 Task: Explore Airbnb accommodation in Khasab, Oman from 5th November, 2023 to 16th November, 2023 for 2 adults.1  bedroom having 1 bed and 1 bathroom. Property type can be hotel. Booking option can be shelf check-in. Look for 3 properties as per requirement.
Action: Mouse moved to (590, 66)
Screenshot: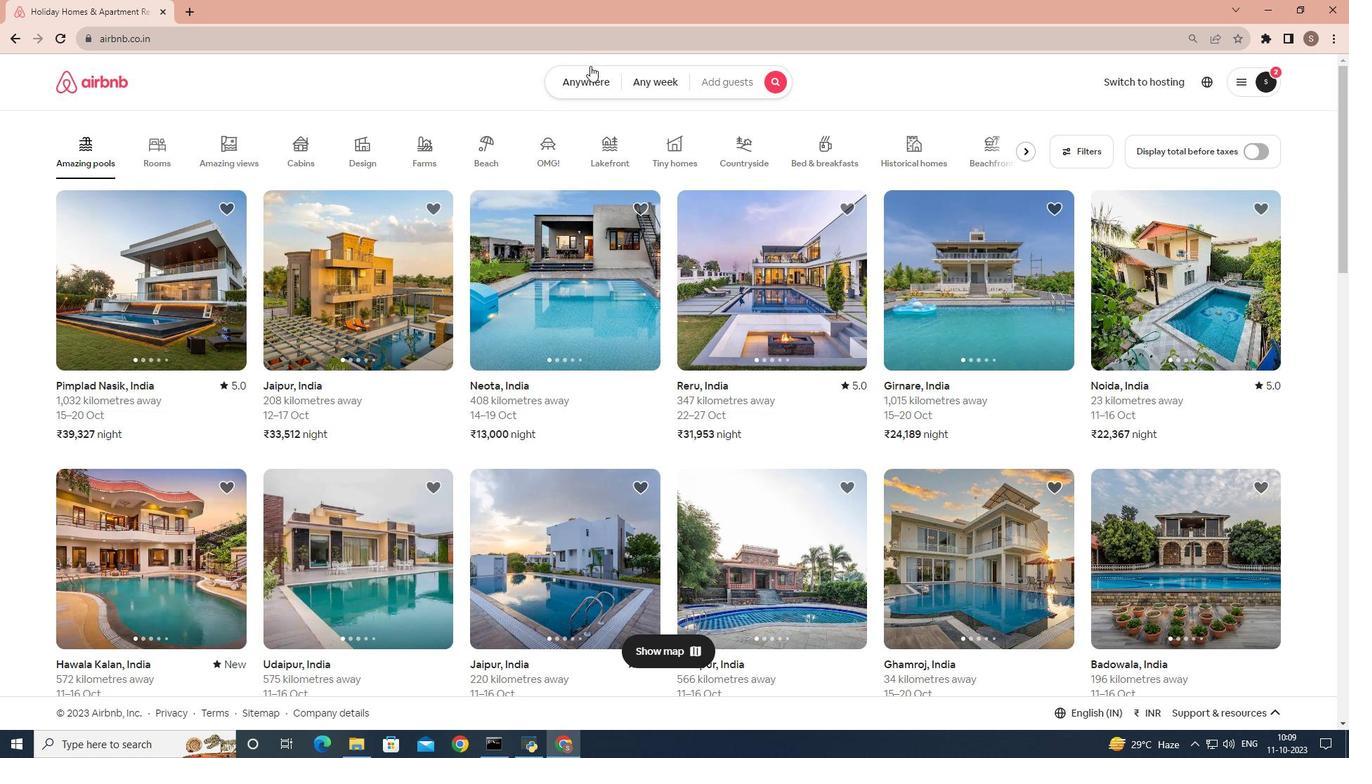 
Action: Mouse pressed left at (590, 66)
Screenshot: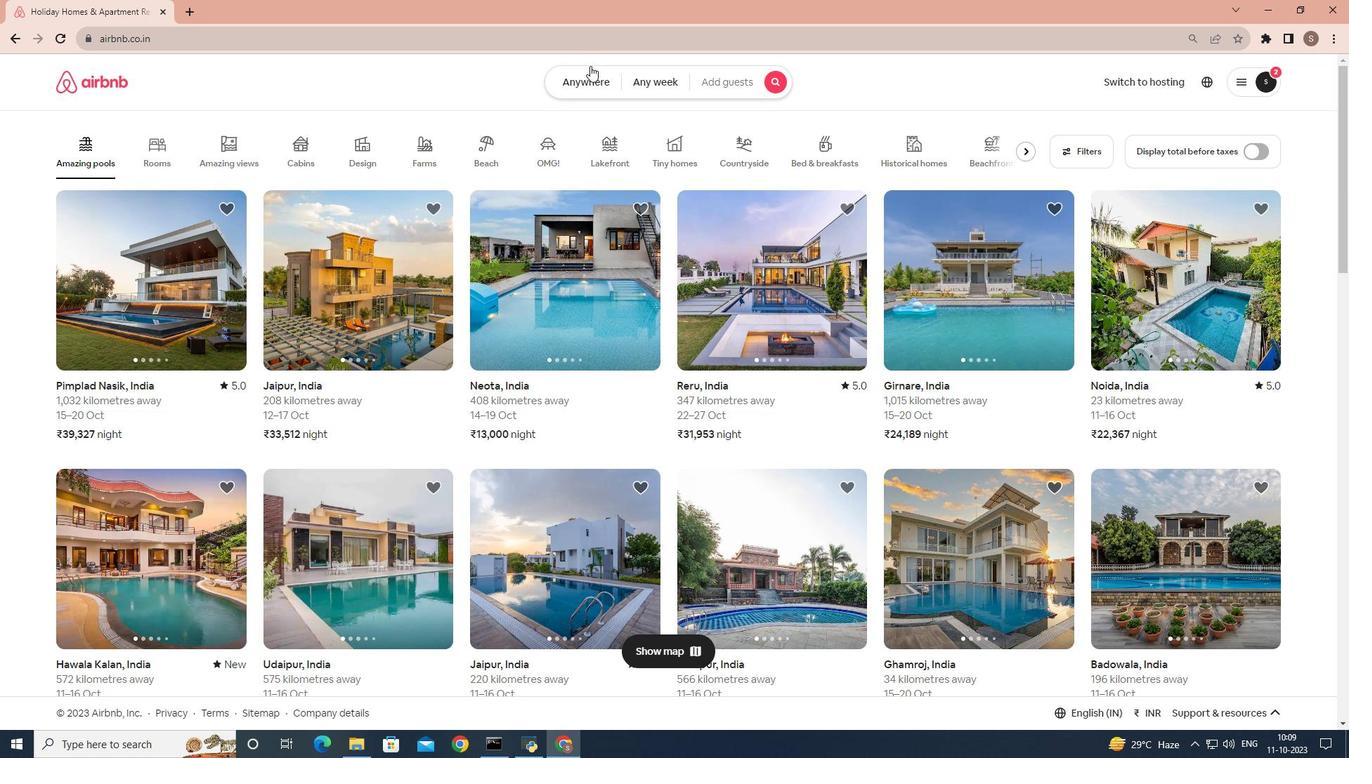 
Action: Mouse moved to (542, 121)
Screenshot: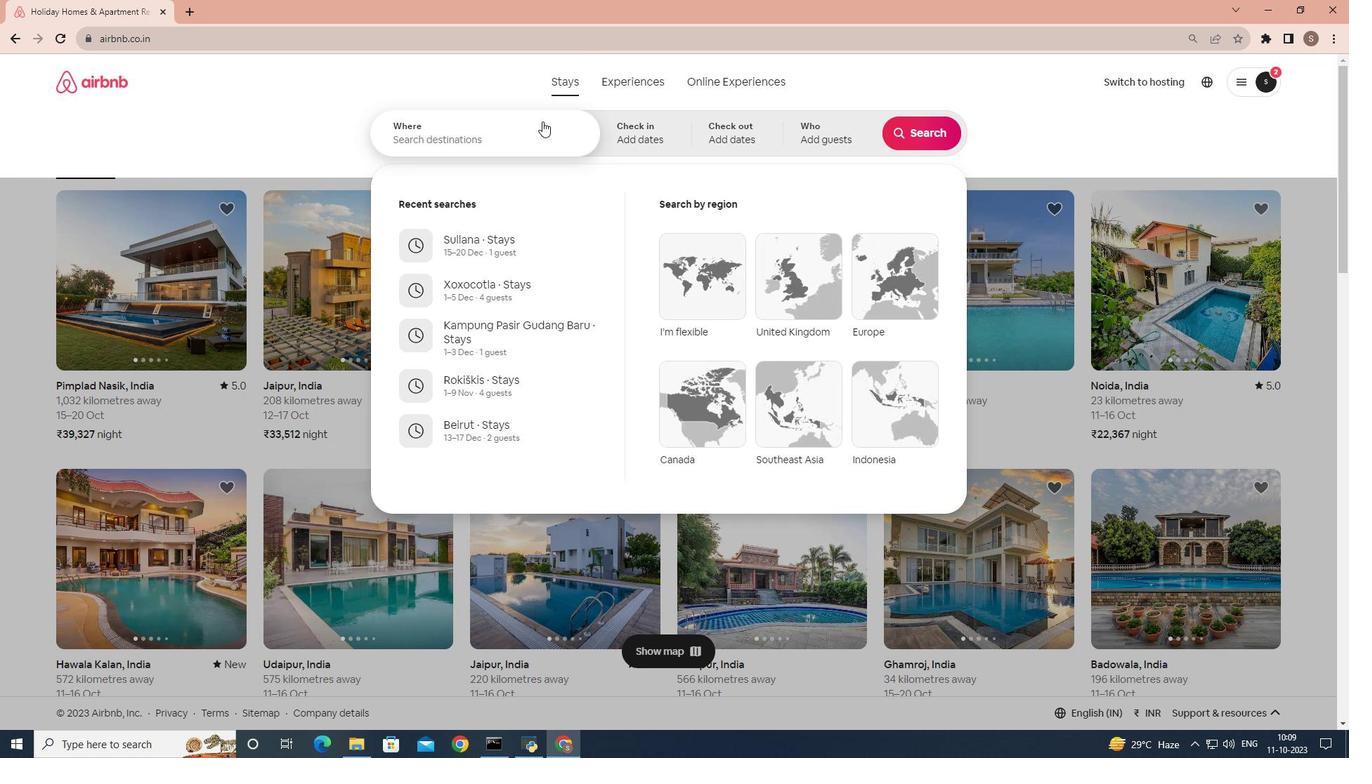
Action: Mouse pressed left at (542, 121)
Screenshot: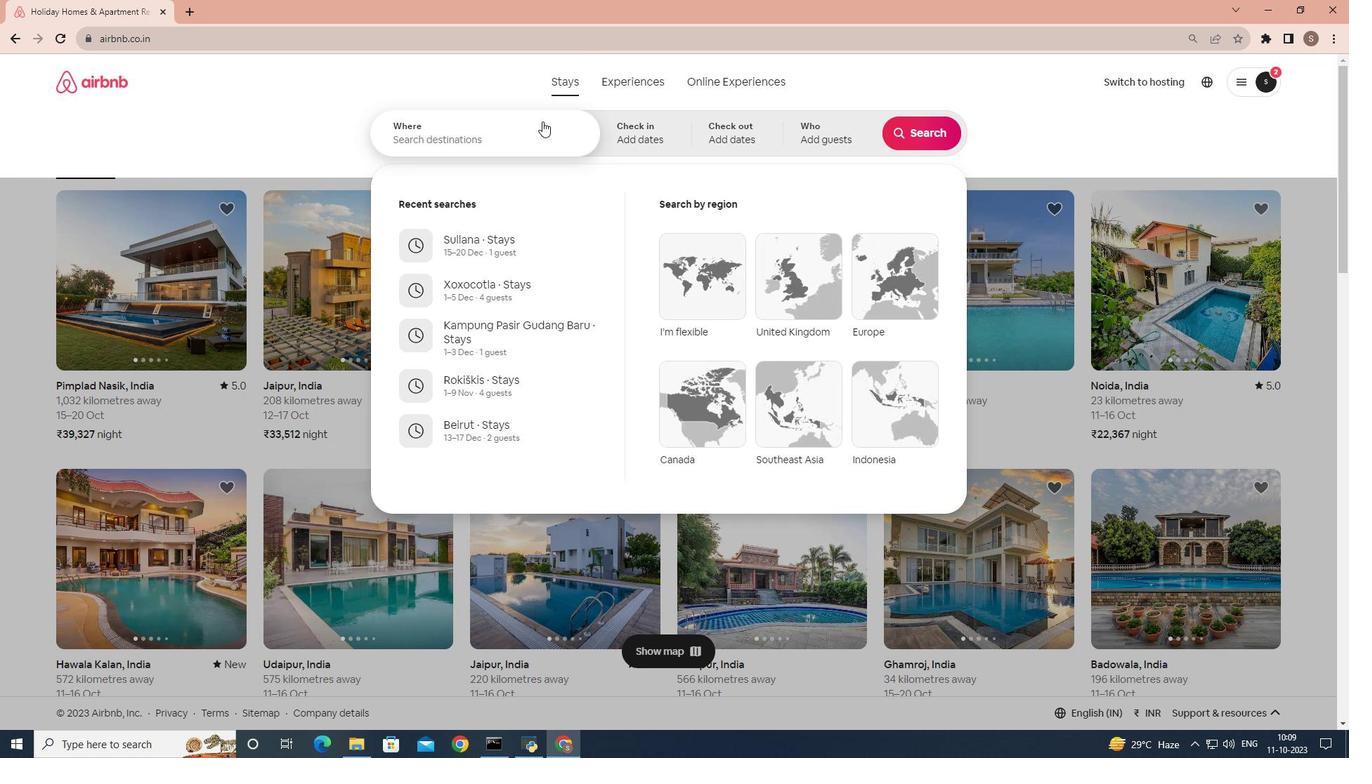 
Action: Key pressed <Key.shift>Khasab,<Key.space><Key.shift>Oman
Screenshot: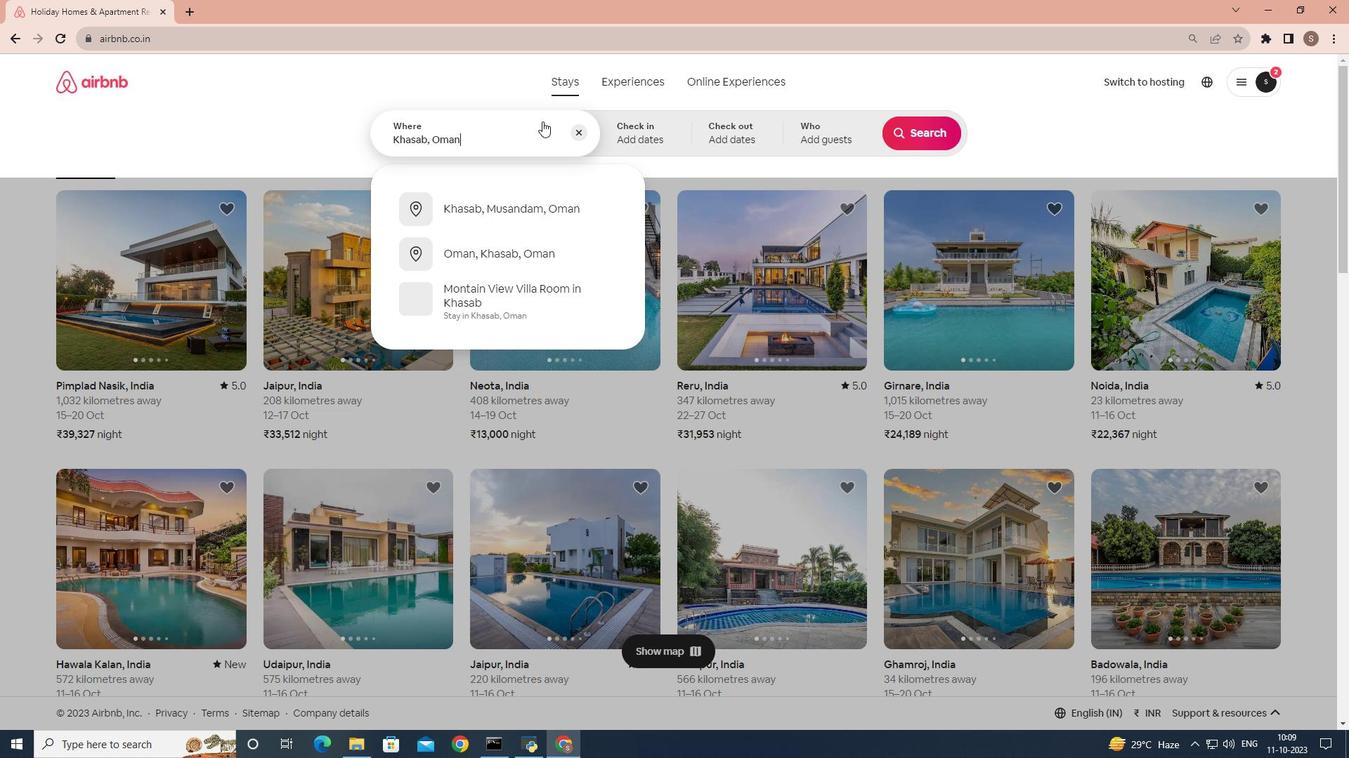 
Action: Mouse moved to (657, 137)
Screenshot: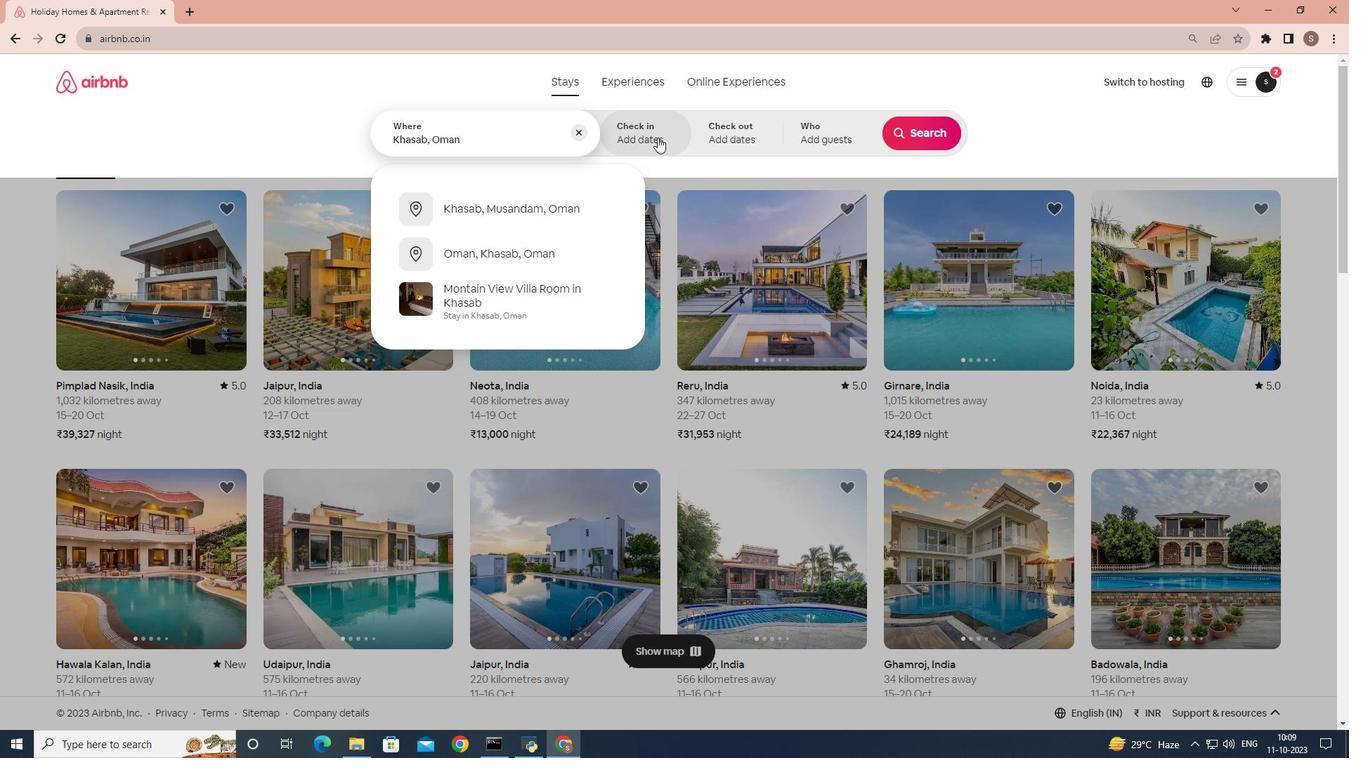 
Action: Mouse pressed left at (657, 137)
Screenshot: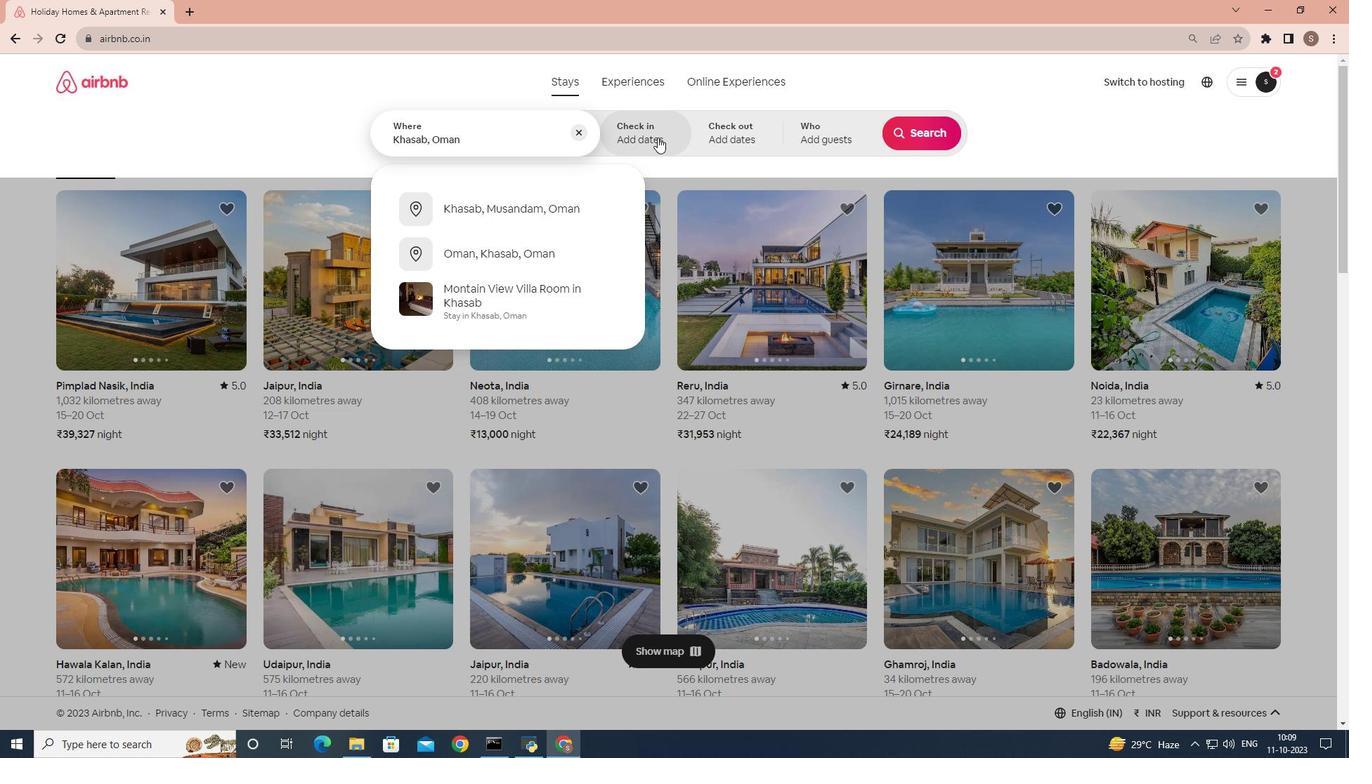 
Action: Mouse moved to (714, 340)
Screenshot: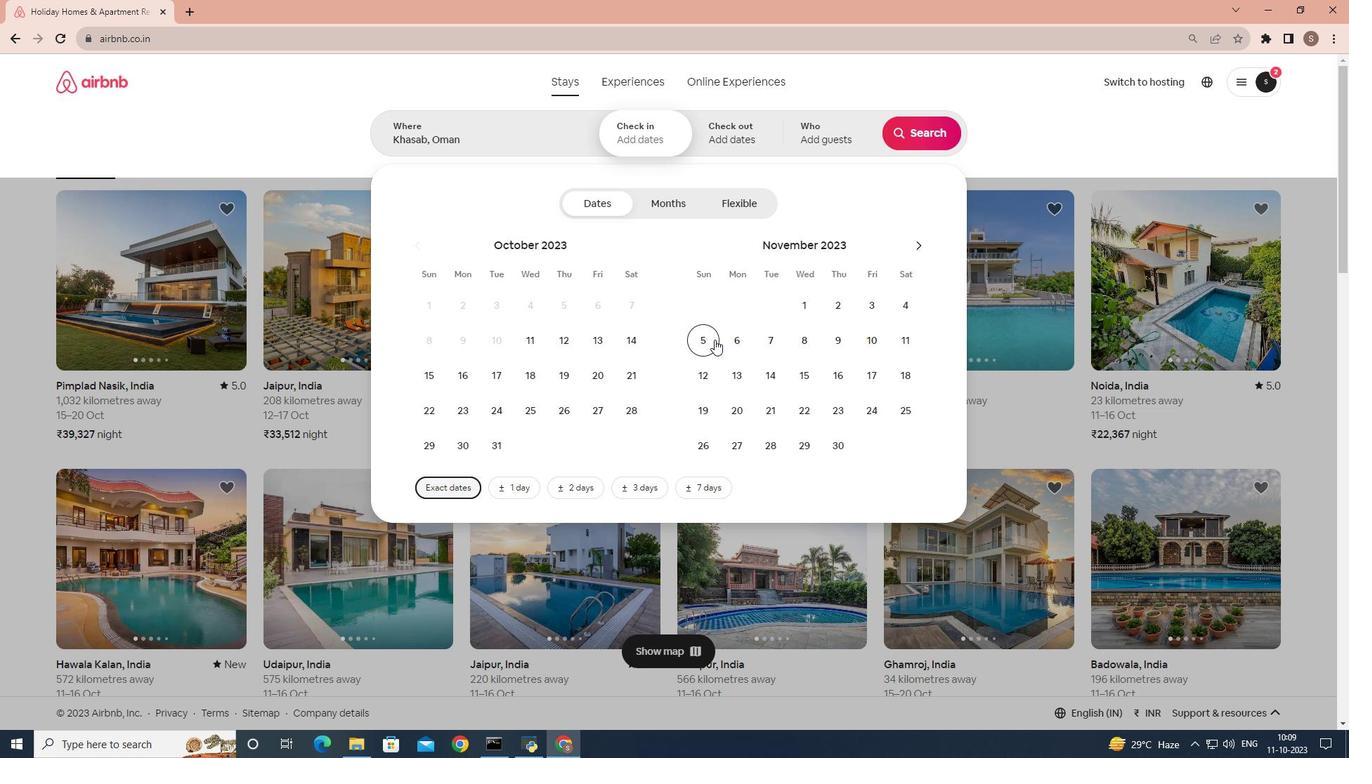 
Action: Mouse pressed left at (714, 340)
Screenshot: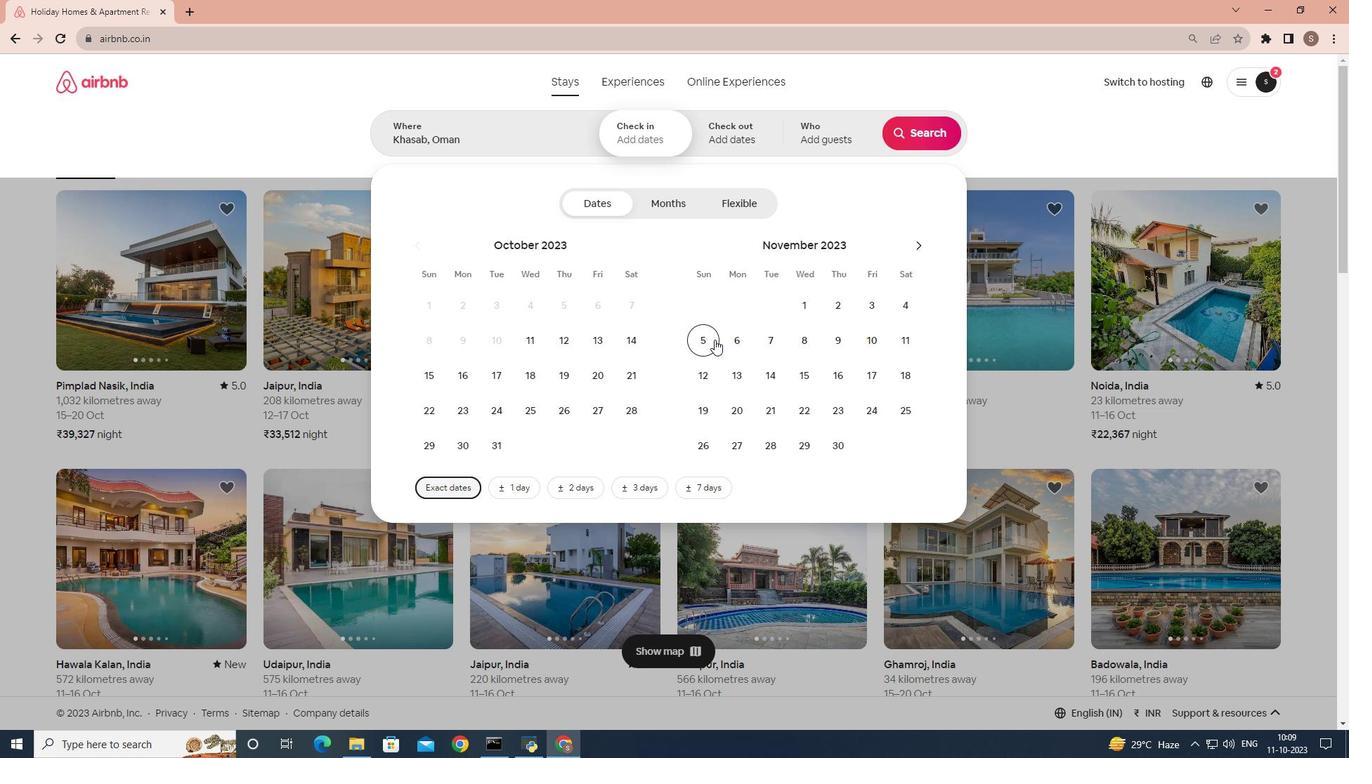 
Action: Mouse moved to (831, 378)
Screenshot: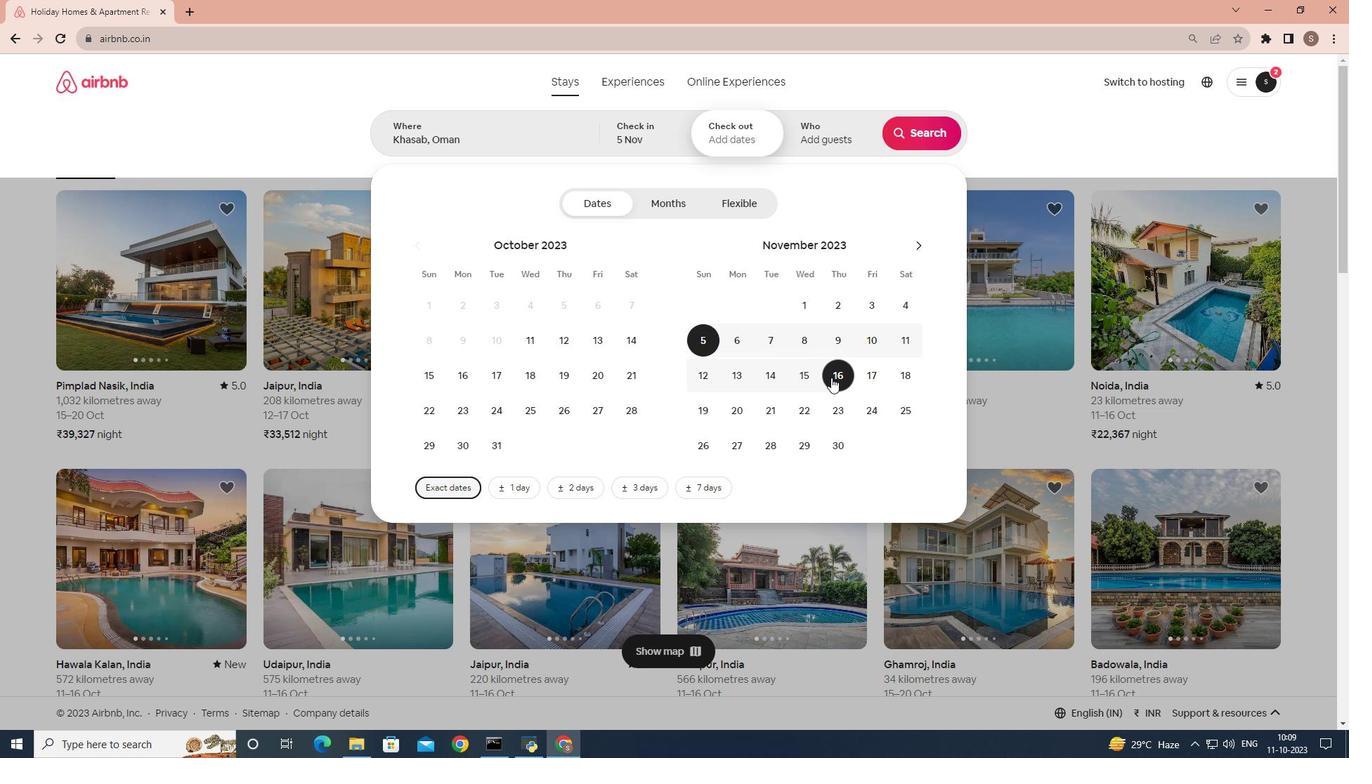 
Action: Mouse pressed left at (831, 378)
Screenshot: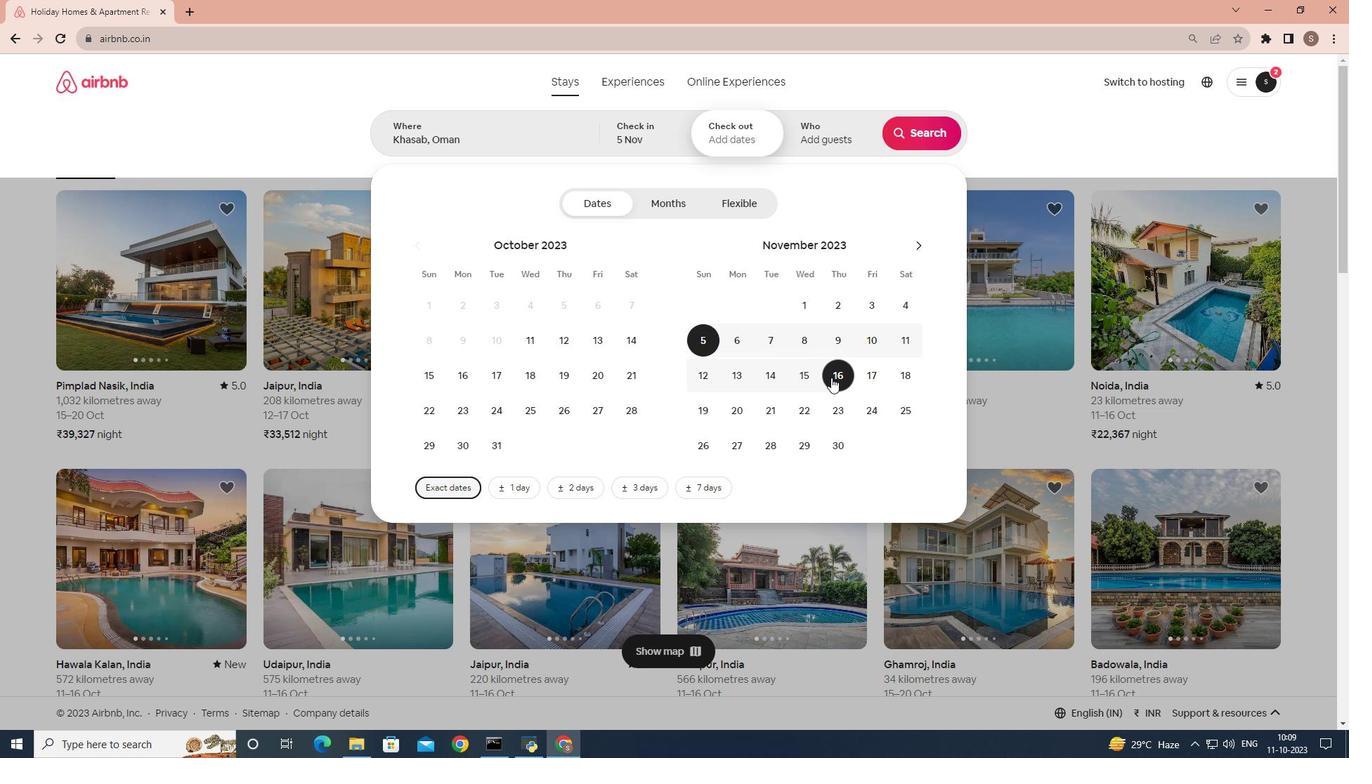 
Action: Mouse moved to (812, 125)
Screenshot: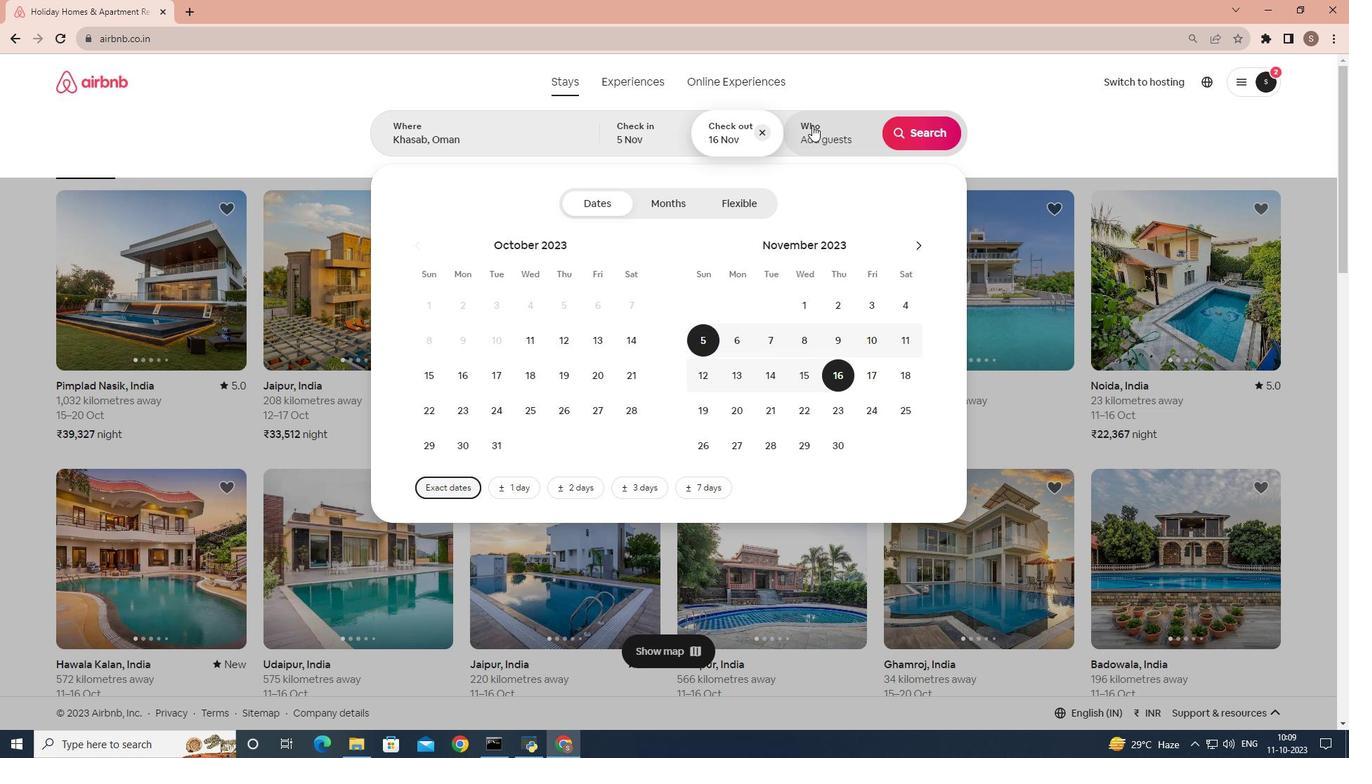 
Action: Mouse pressed left at (812, 125)
Screenshot: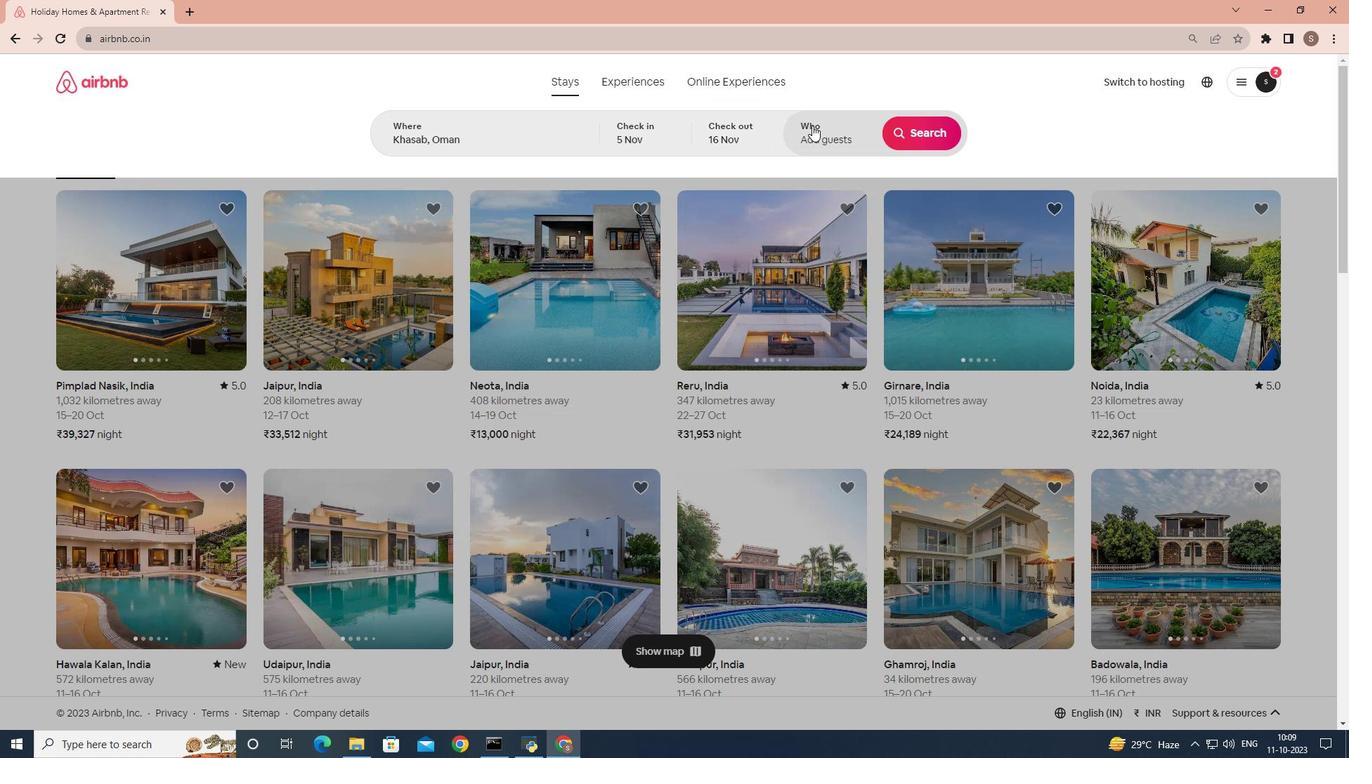 
Action: Mouse moved to (932, 205)
Screenshot: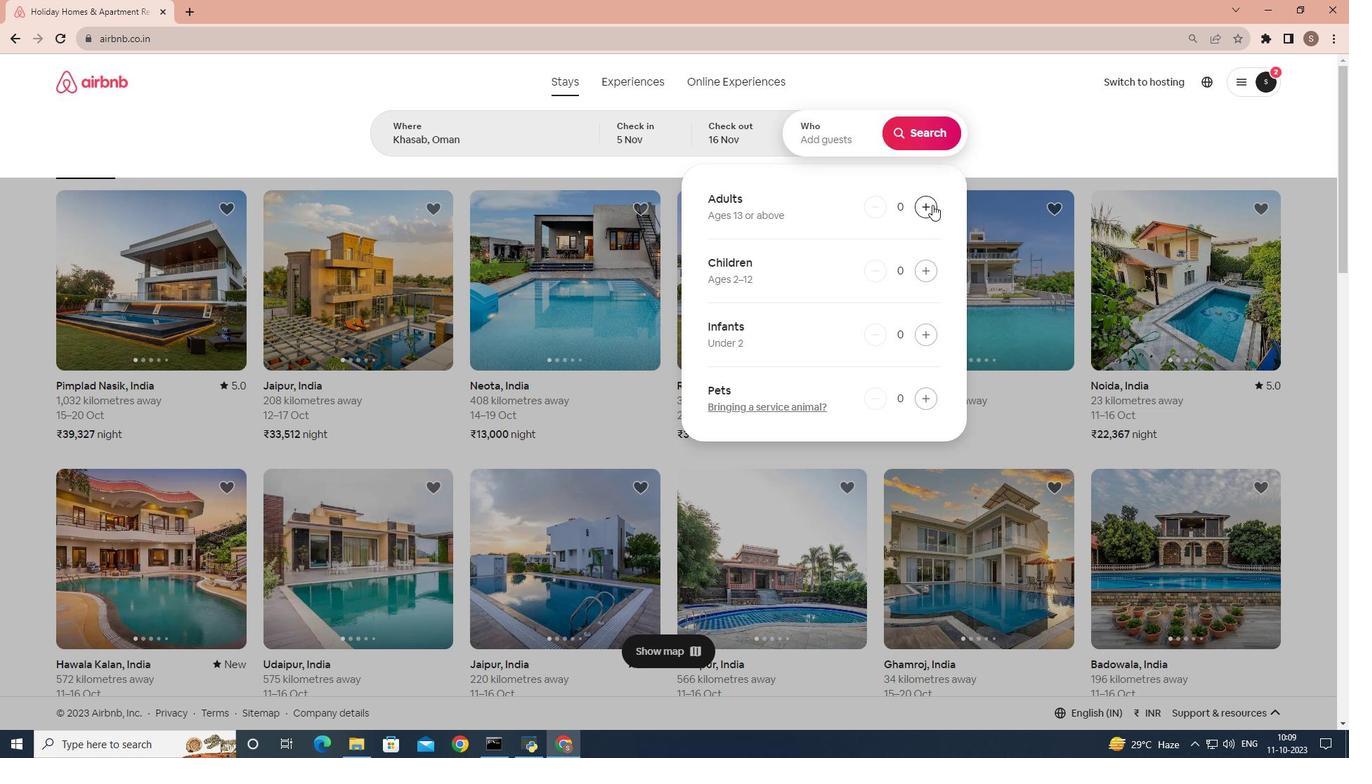
Action: Mouse pressed left at (932, 205)
Screenshot: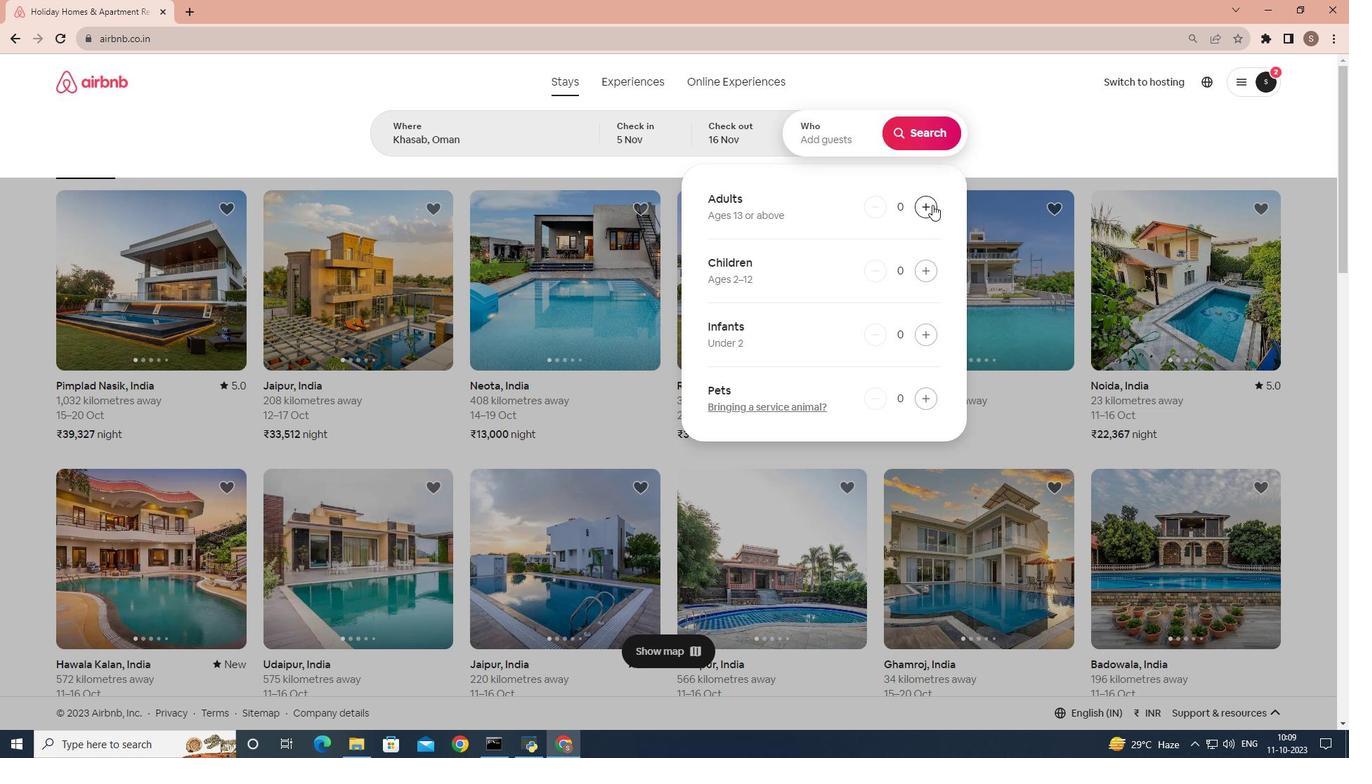 
Action: Mouse pressed left at (932, 205)
Screenshot: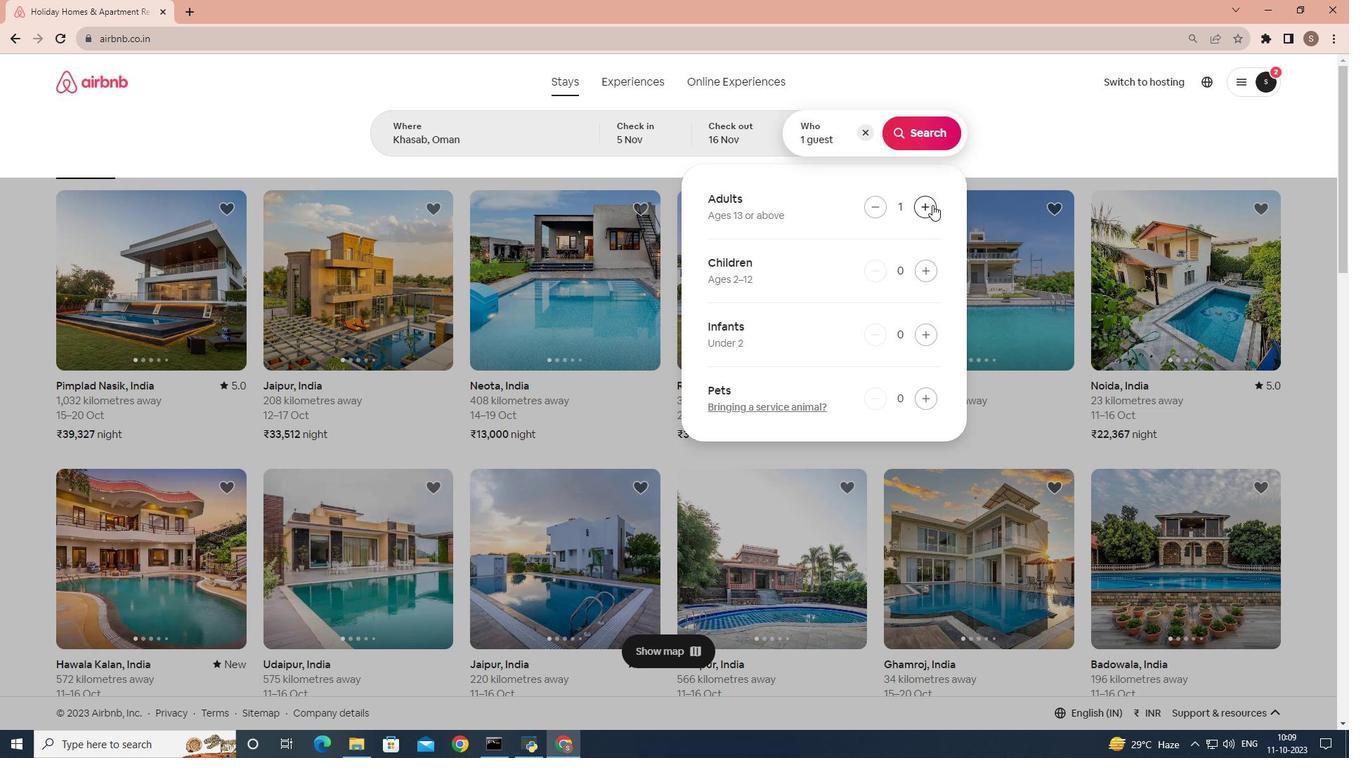 
Action: Mouse moved to (931, 132)
Screenshot: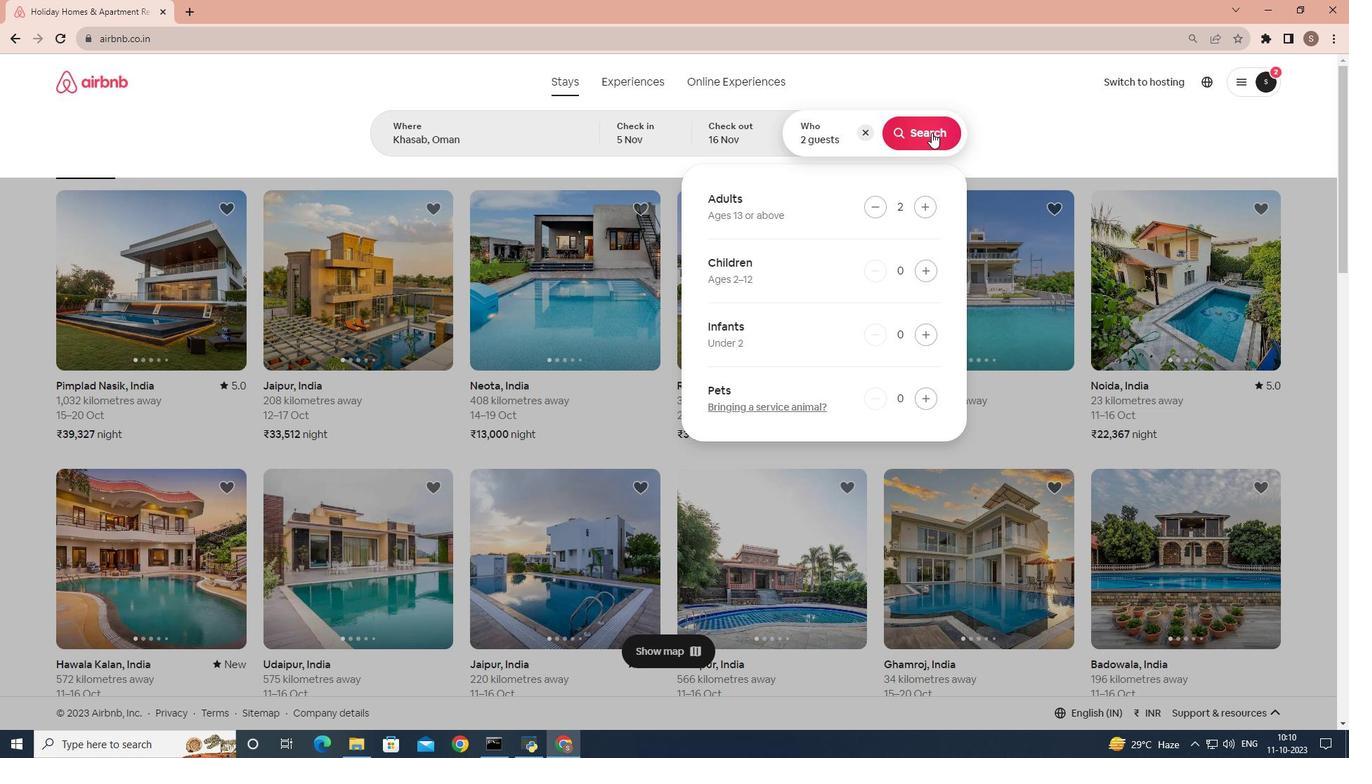 
Action: Mouse pressed left at (931, 132)
Screenshot: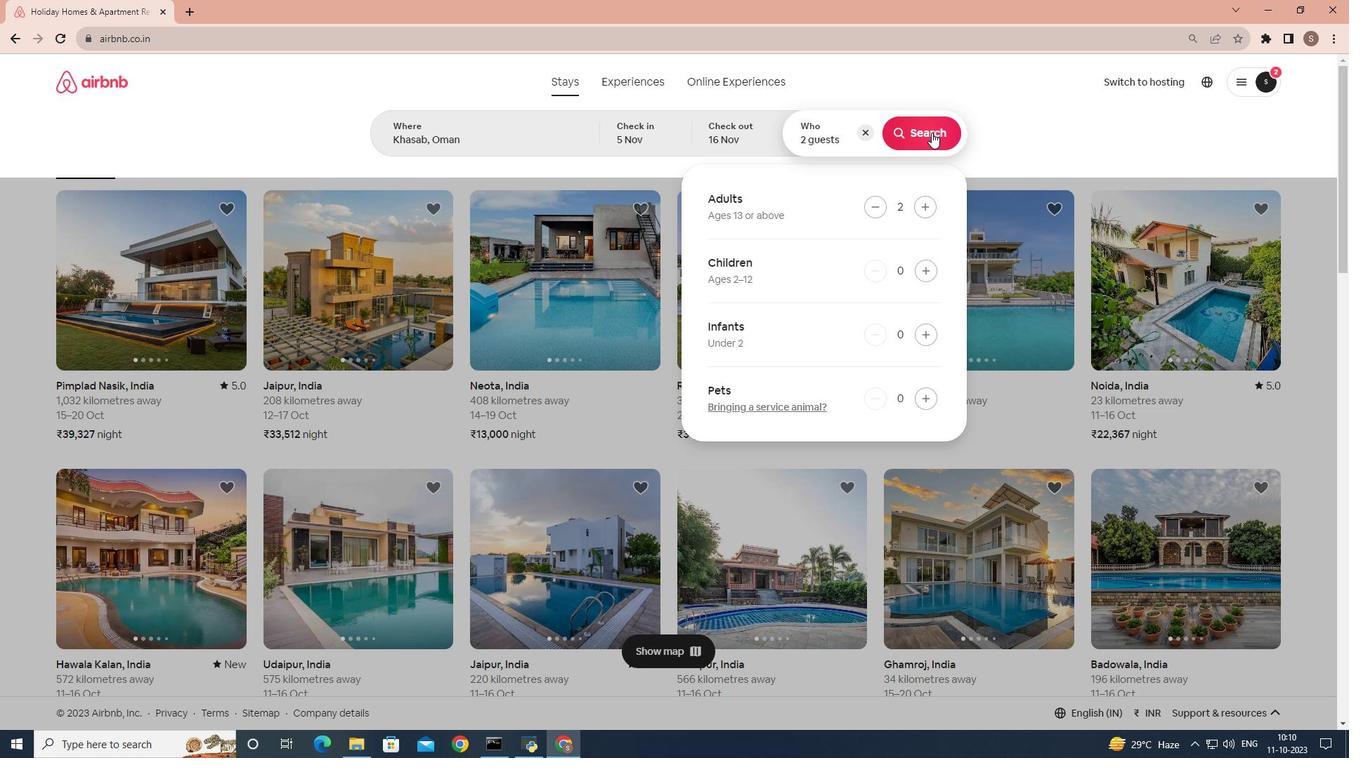 
Action: Mouse moved to (1141, 129)
Screenshot: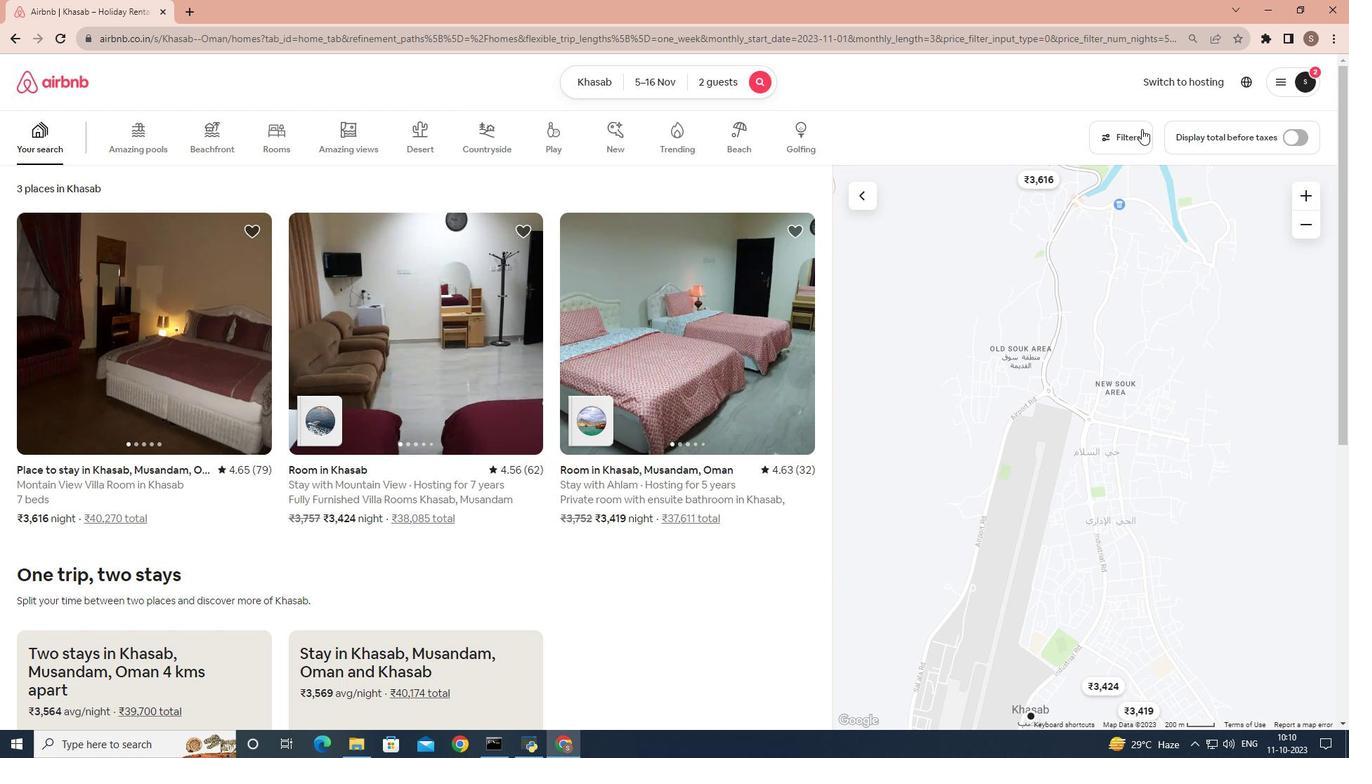 
Action: Mouse pressed left at (1141, 129)
Screenshot: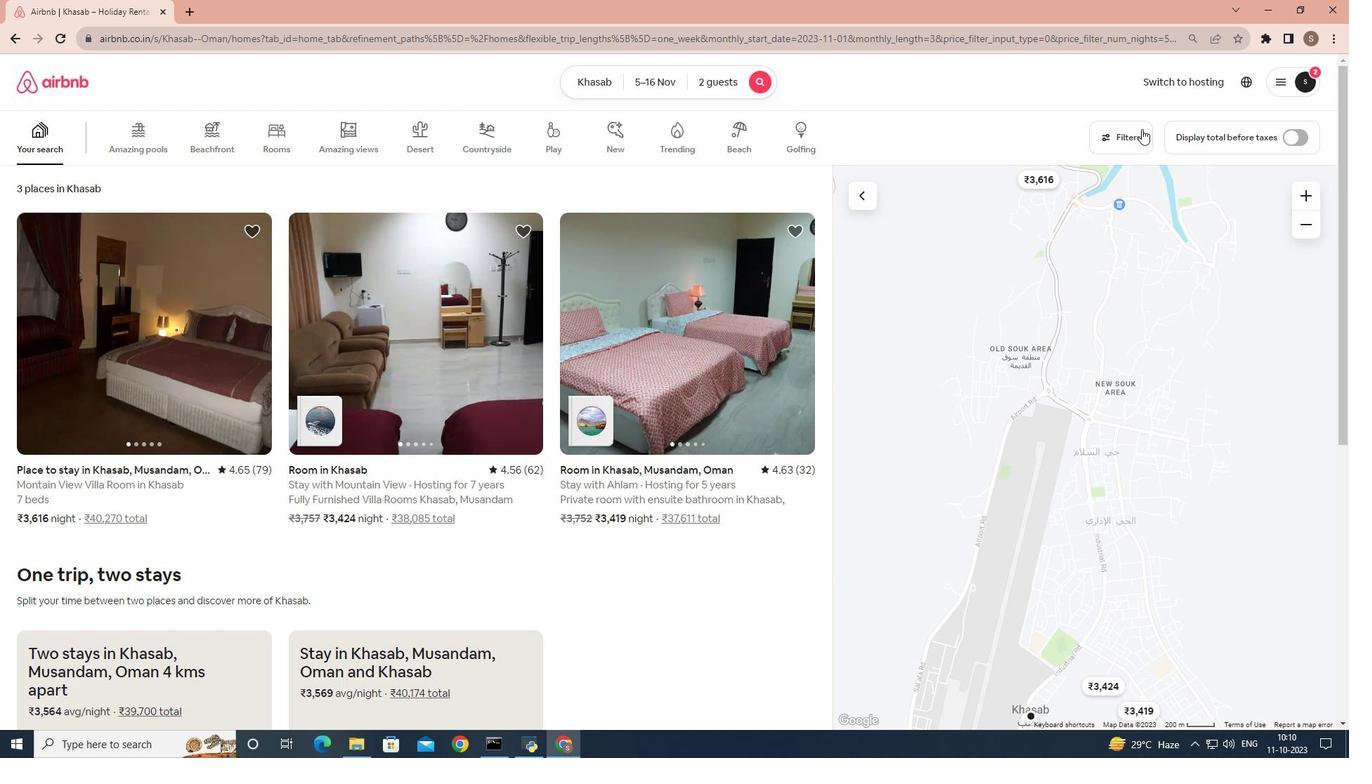 
Action: Mouse moved to (672, 426)
Screenshot: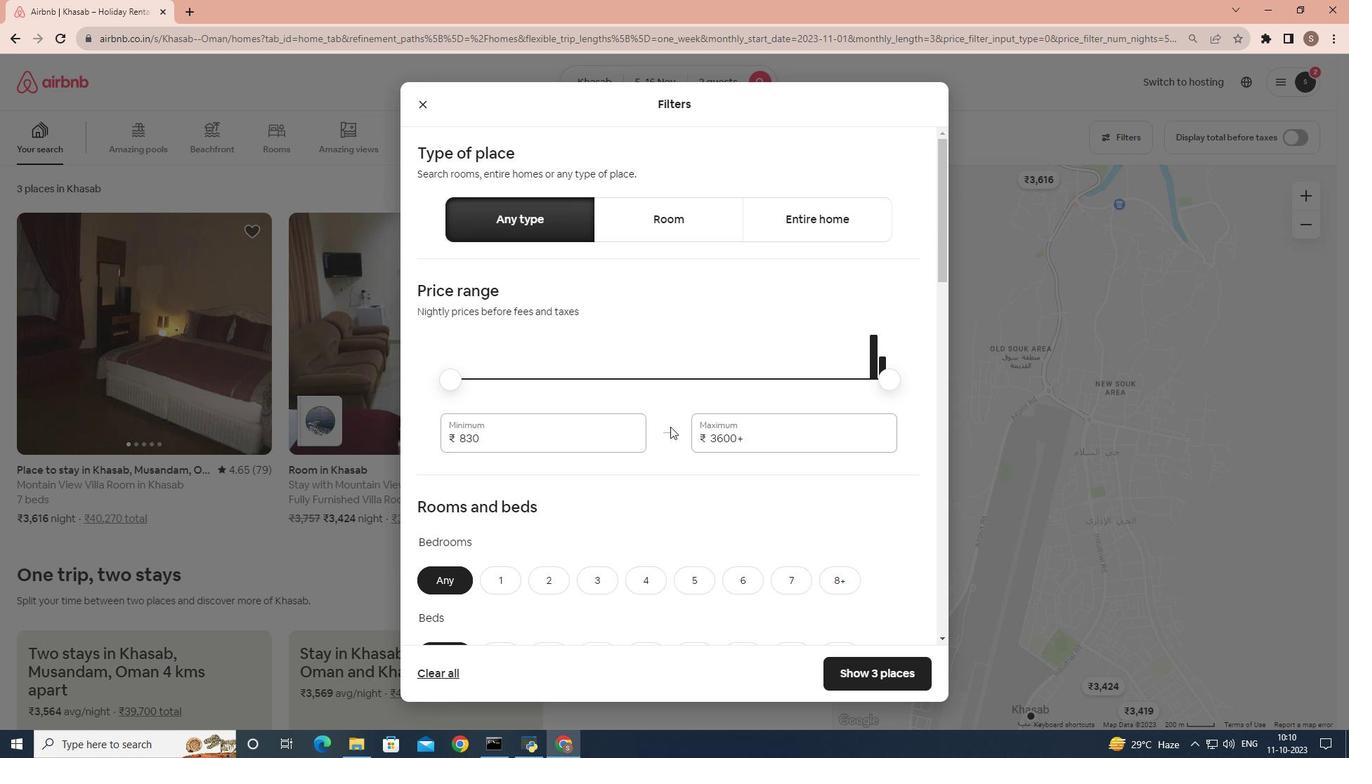 
Action: Mouse scrolled (672, 425) with delta (0, 0)
Screenshot: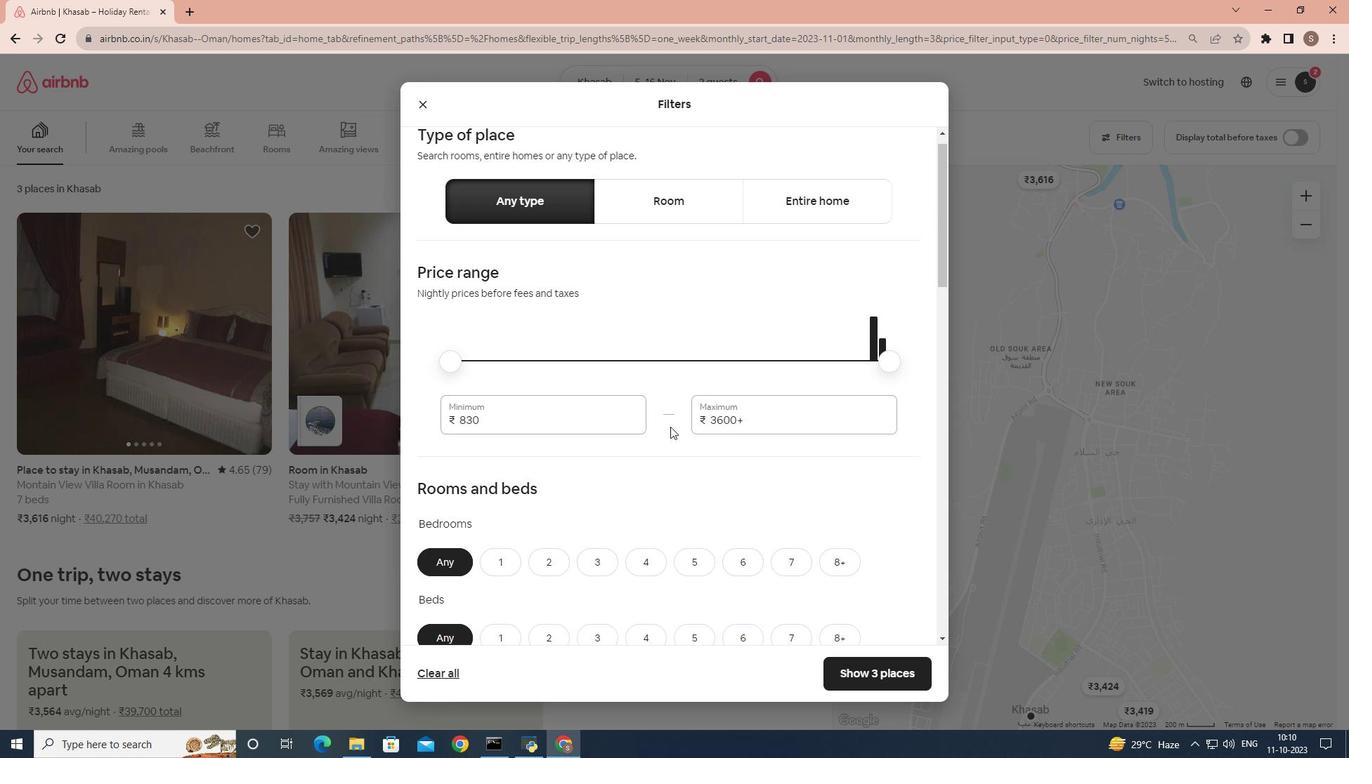 
Action: Mouse moved to (670, 427)
Screenshot: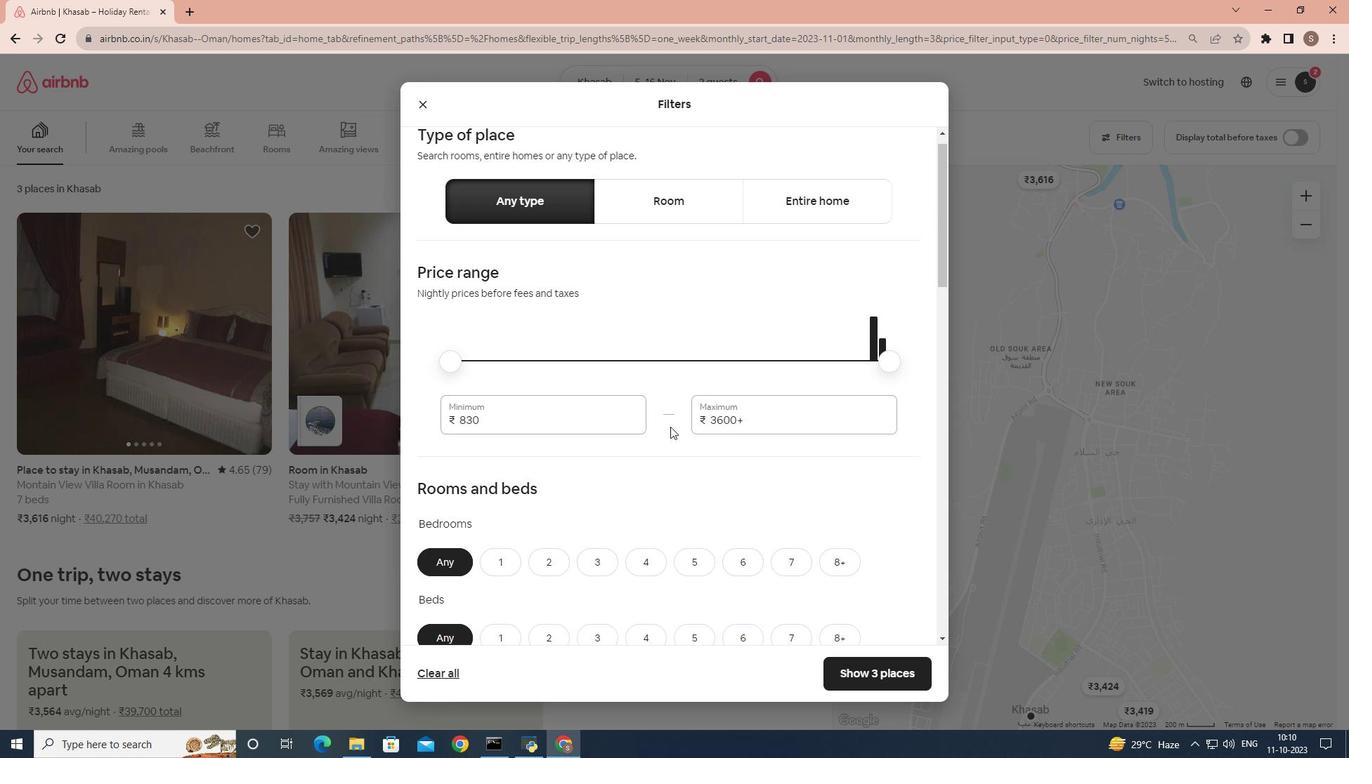 
Action: Mouse scrolled (670, 426) with delta (0, 0)
Screenshot: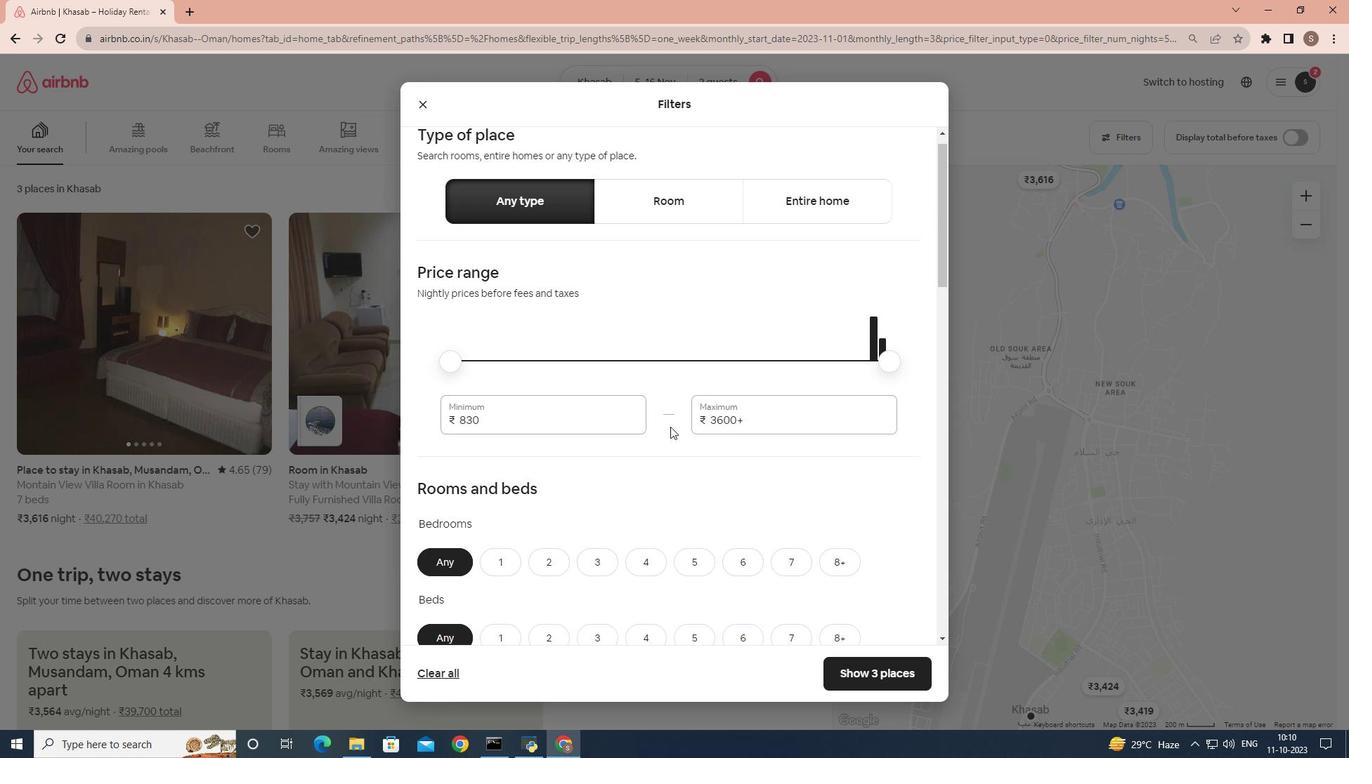 
Action: Mouse moved to (498, 441)
Screenshot: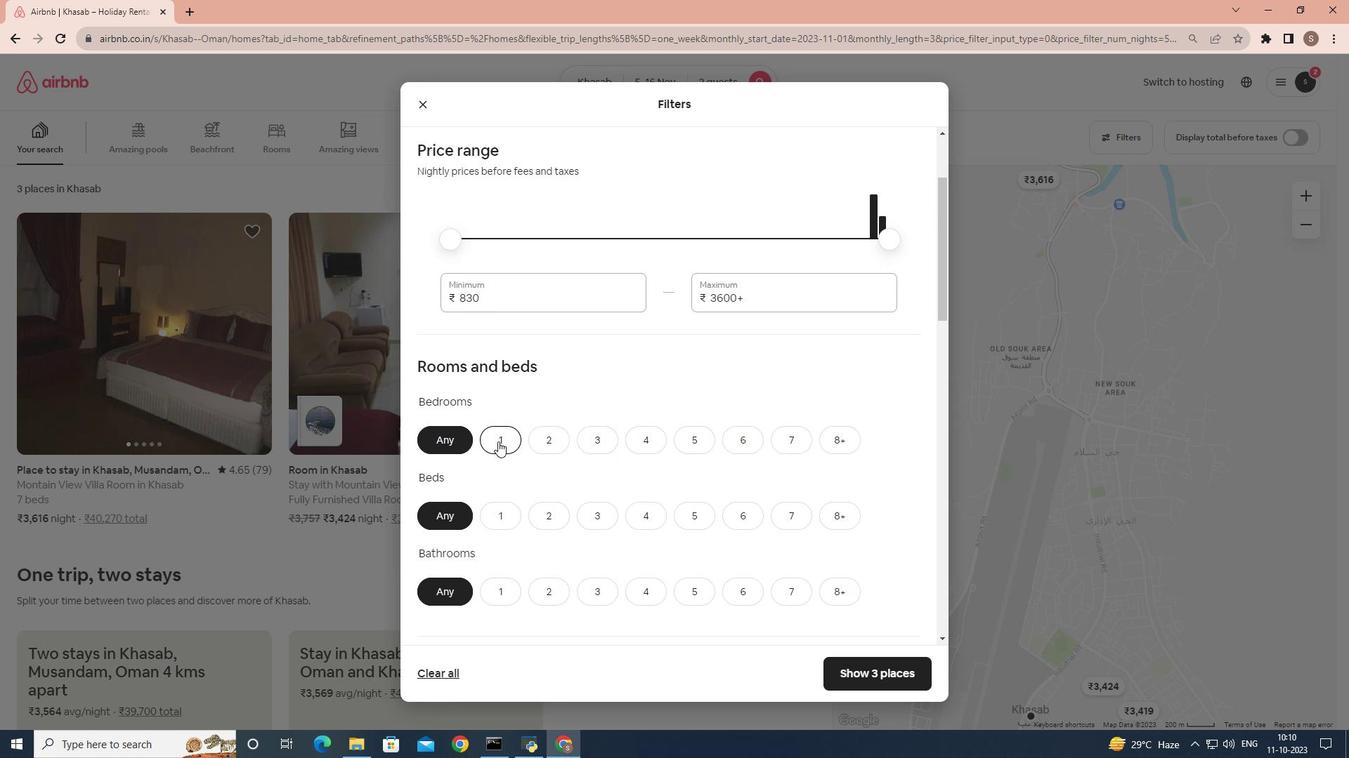 
Action: Mouse scrolled (498, 441) with delta (0, 0)
Screenshot: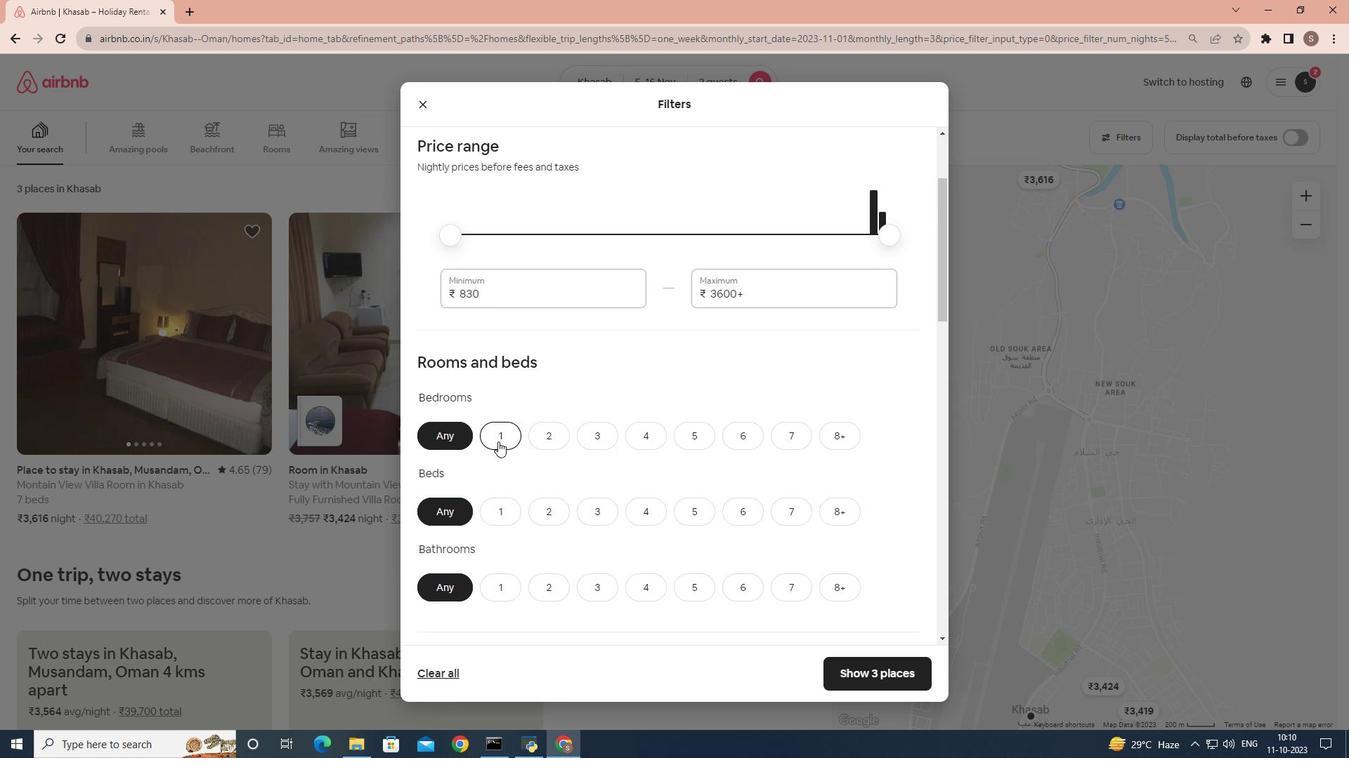 
Action: Mouse moved to (501, 375)
Screenshot: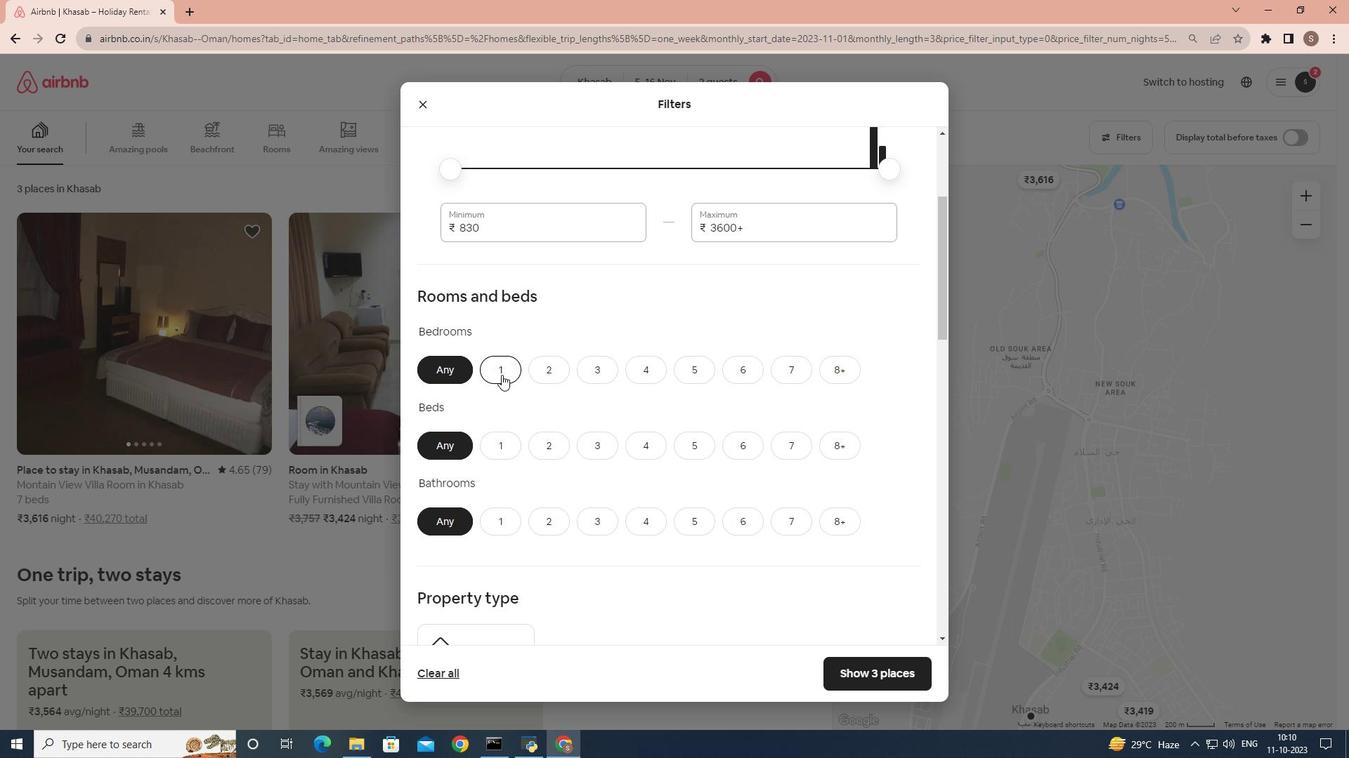 
Action: Mouse pressed left at (501, 375)
Screenshot: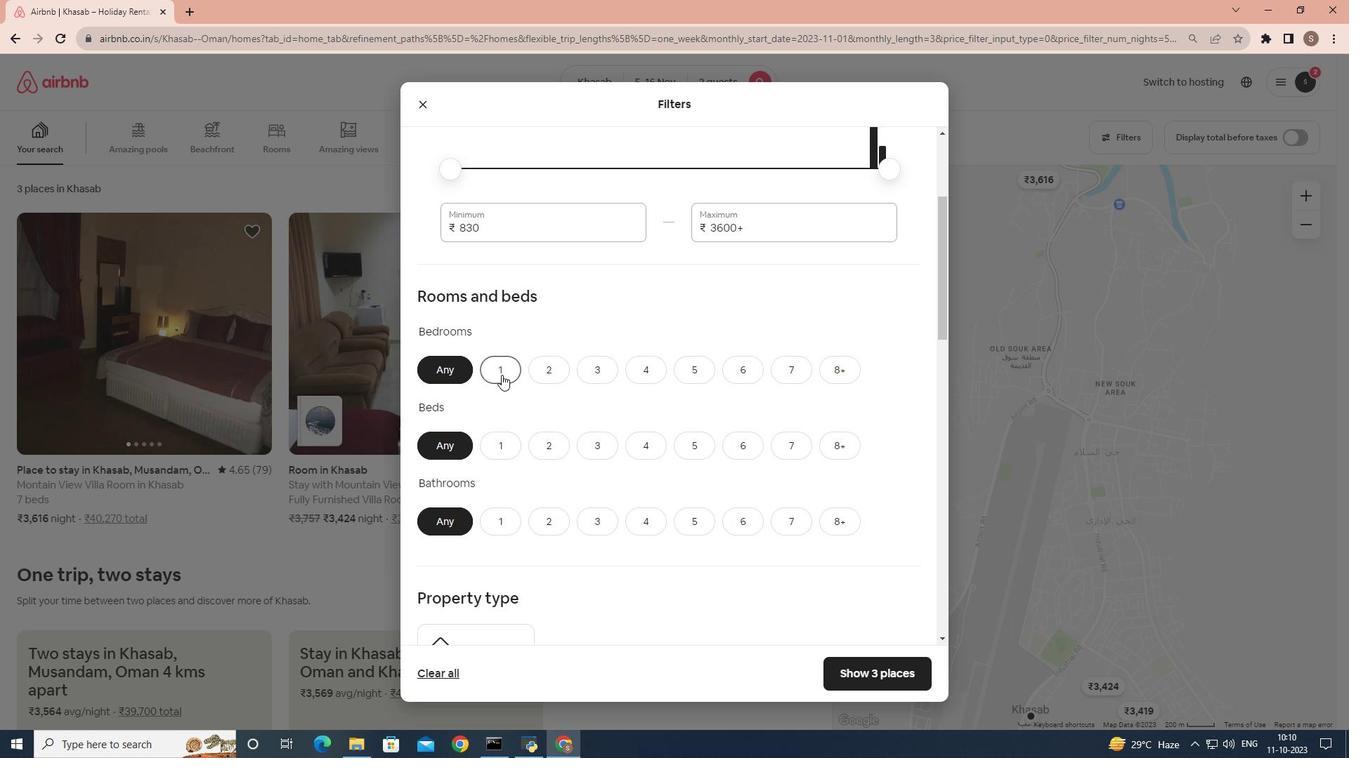 
Action: Mouse moved to (503, 440)
Screenshot: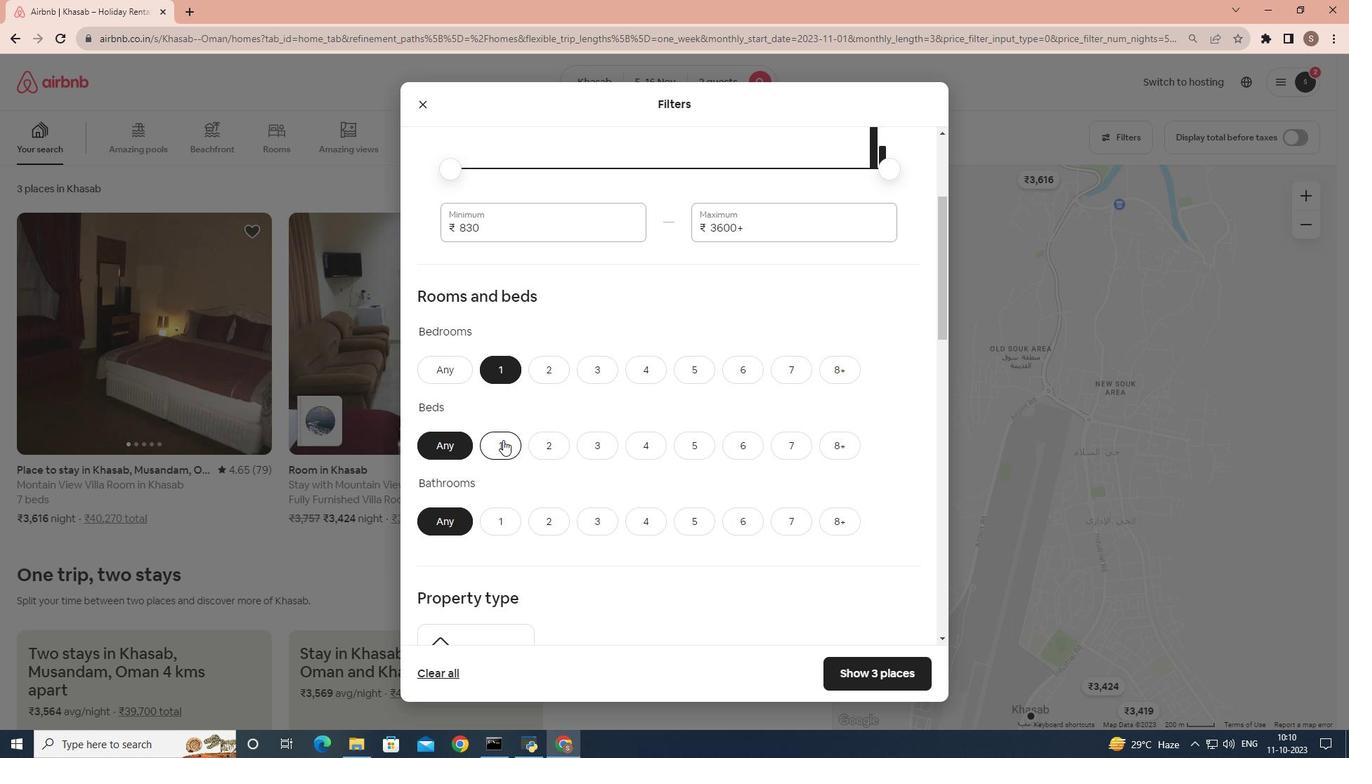 
Action: Mouse pressed left at (503, 440)
Screenshot: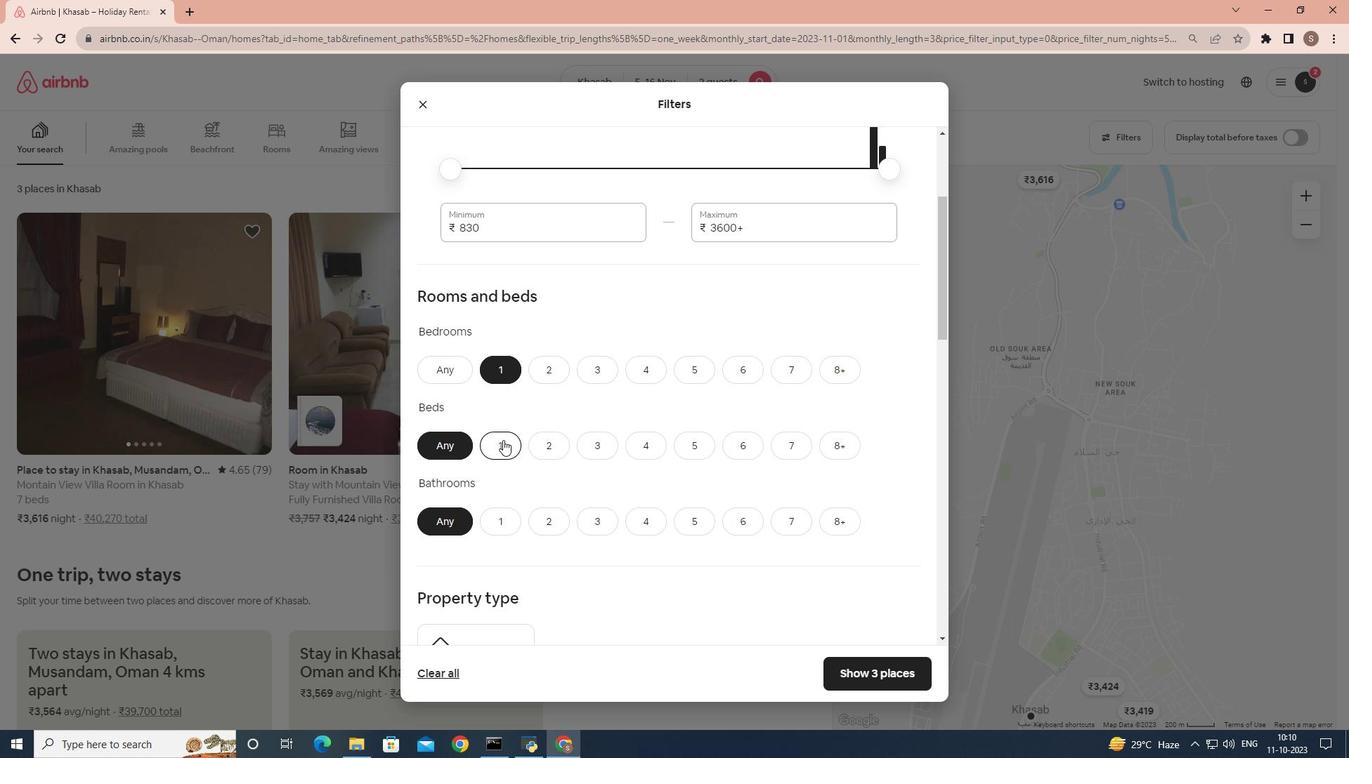 
Action: Mouse moved to (502, 440)
Screenshot: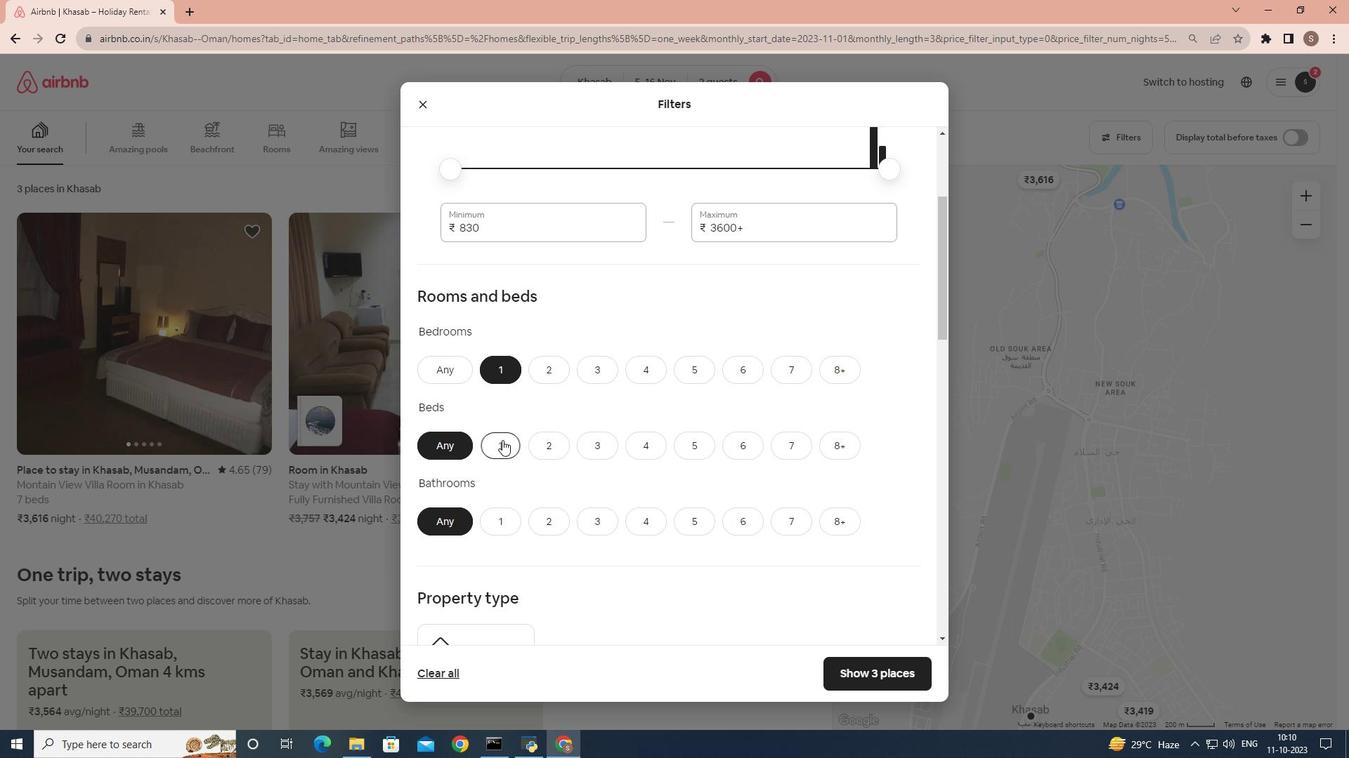 
Action: Mouse scrolled (502, 439) with delta (0, 0)
Screenshot: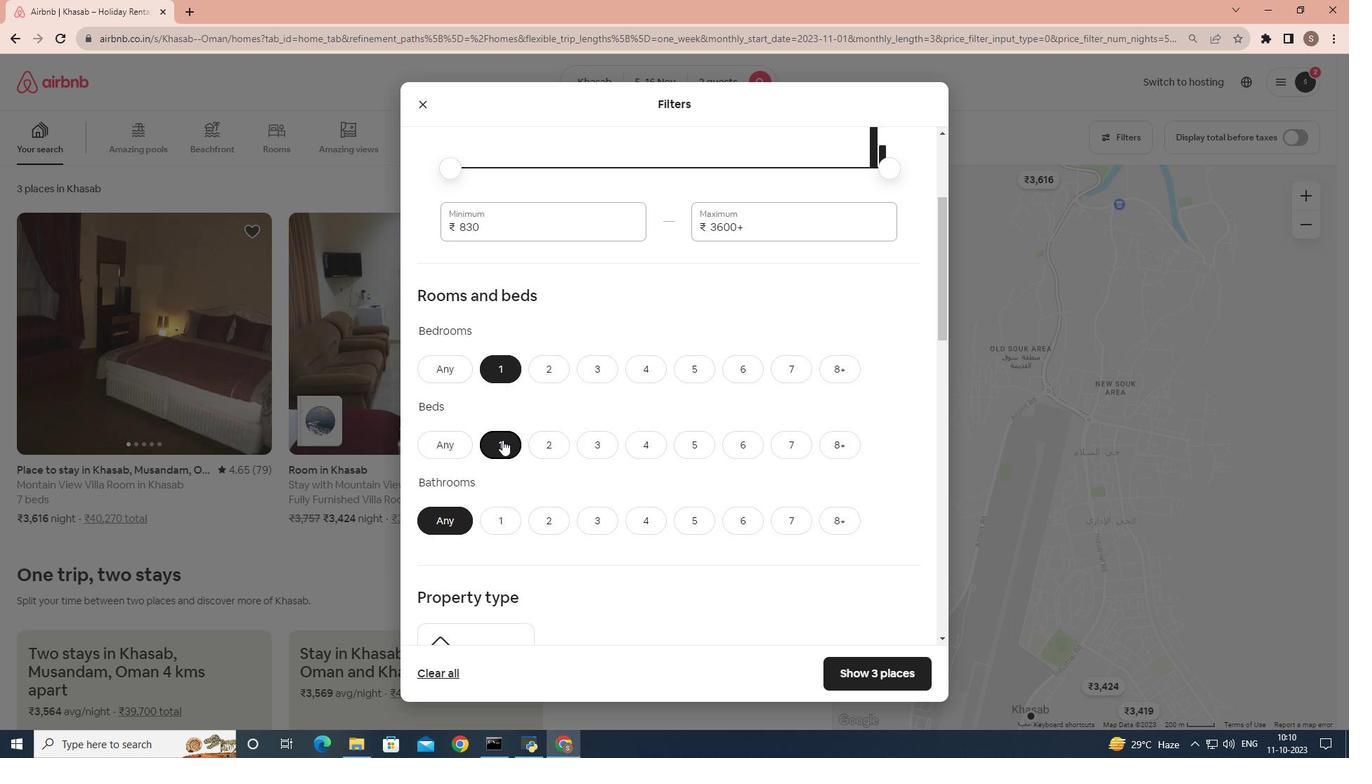 
Action: Mouse moved to (499, 461)
Screenshot: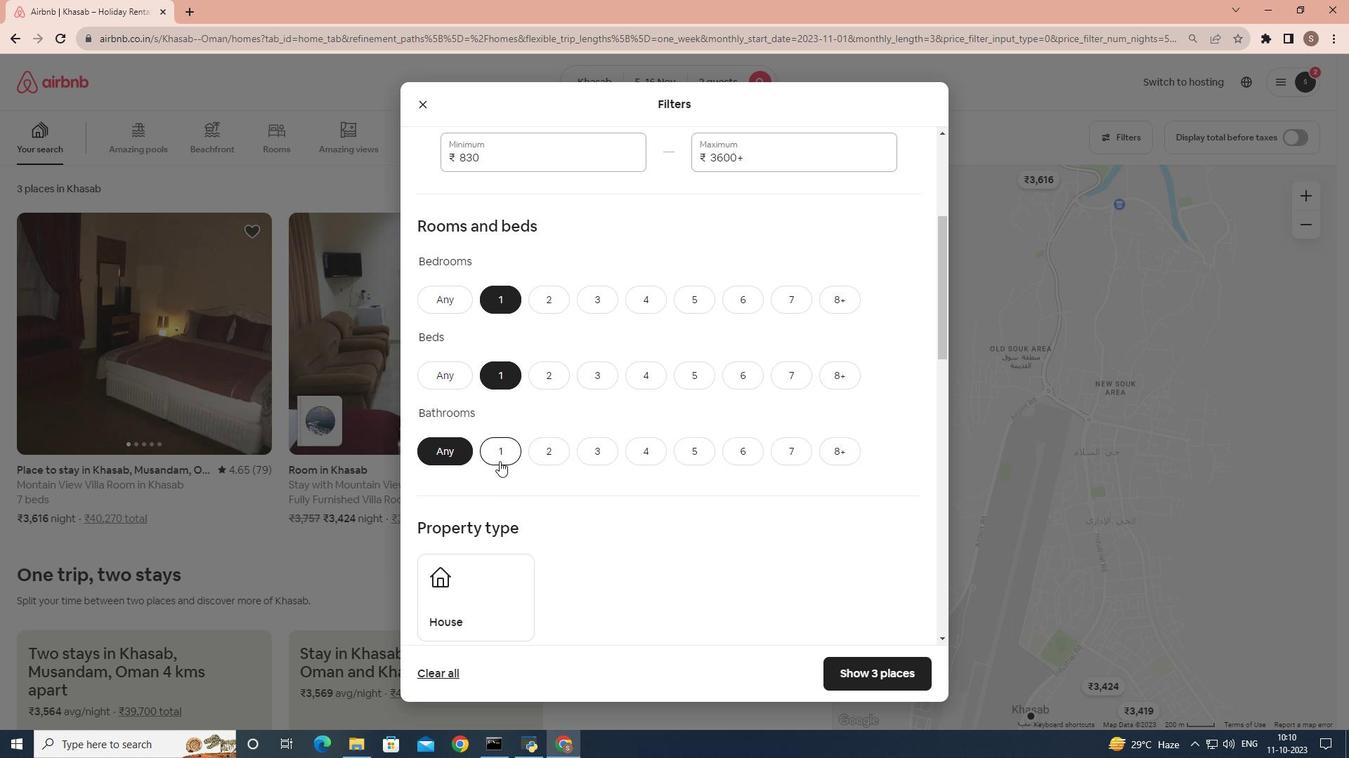 
Action: Mouse pressed left at (499, 461)
Screenshot: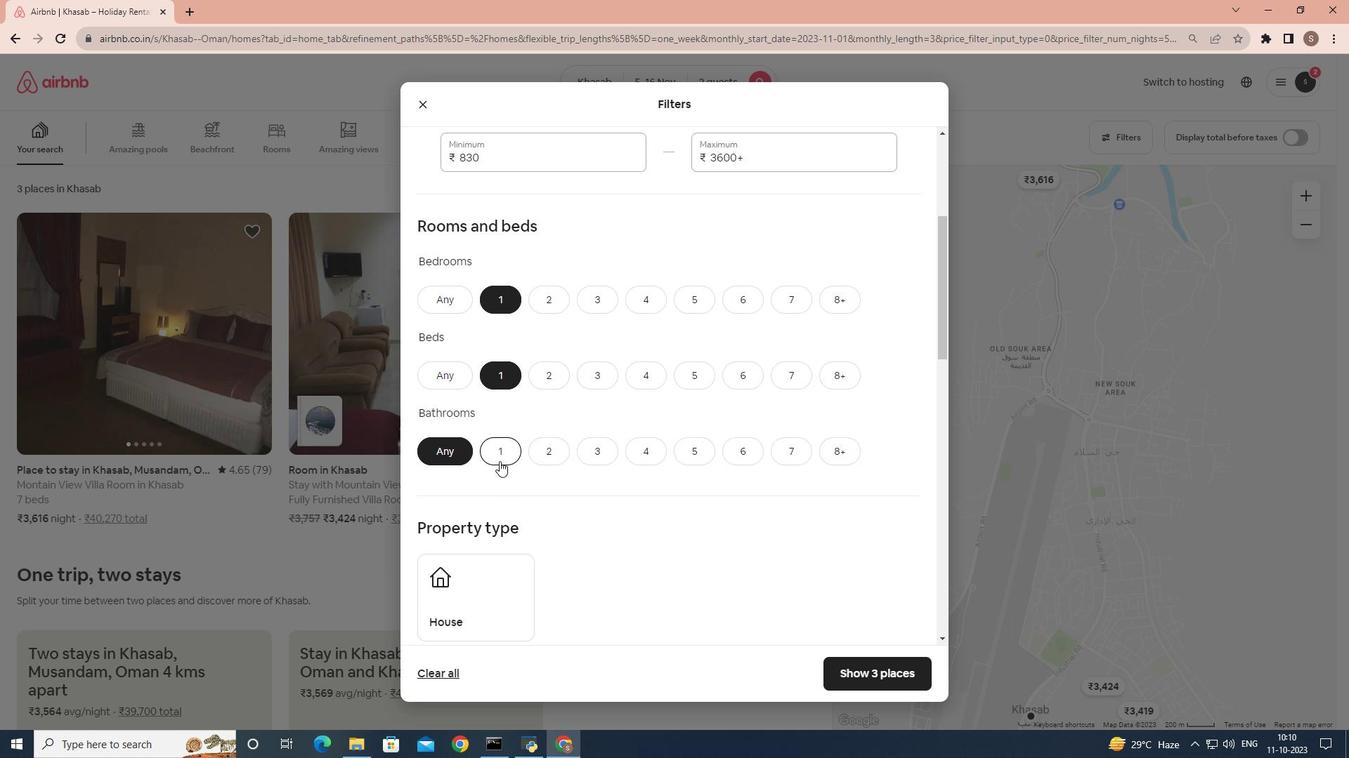 
Action: Mouse moved to (505, 457)
Screenshot: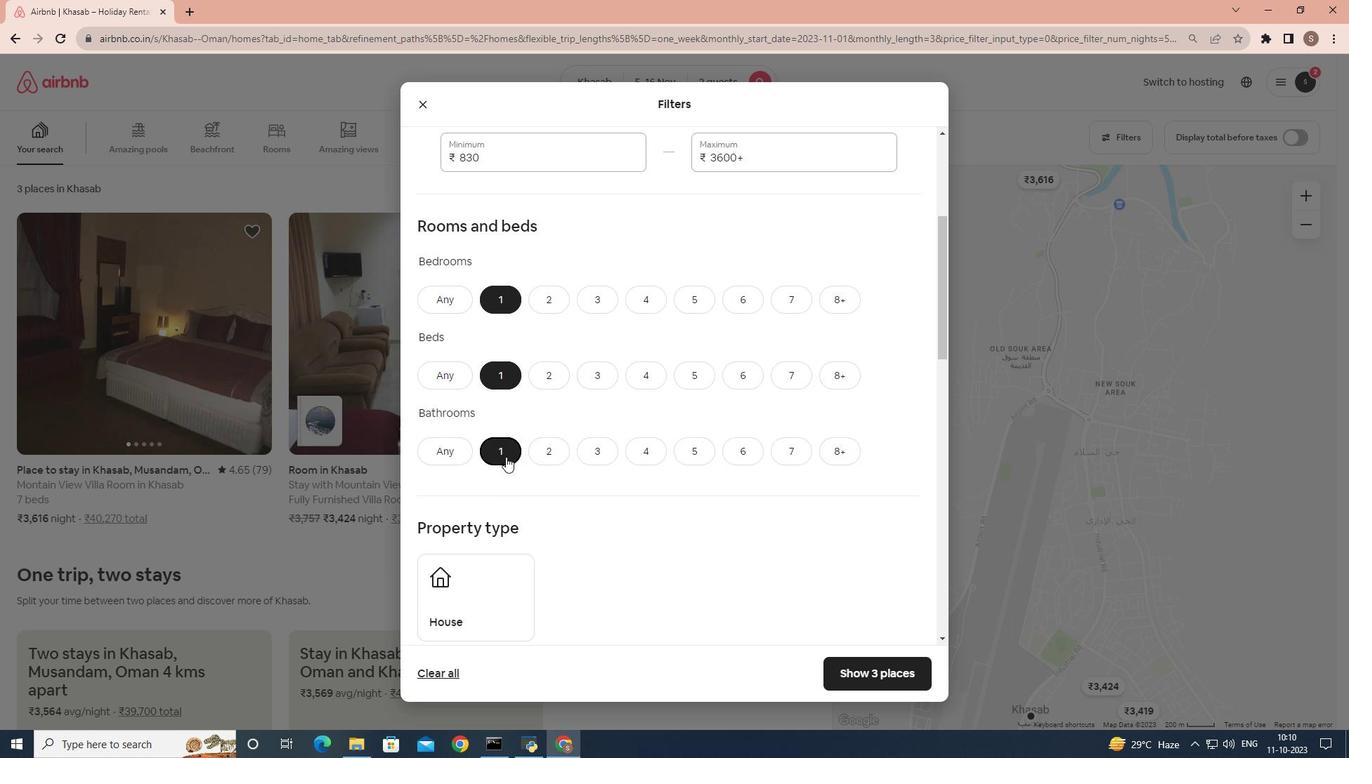 
Action: Mouse scrolled (505, 456) with delta (0, 0)
Screenshot: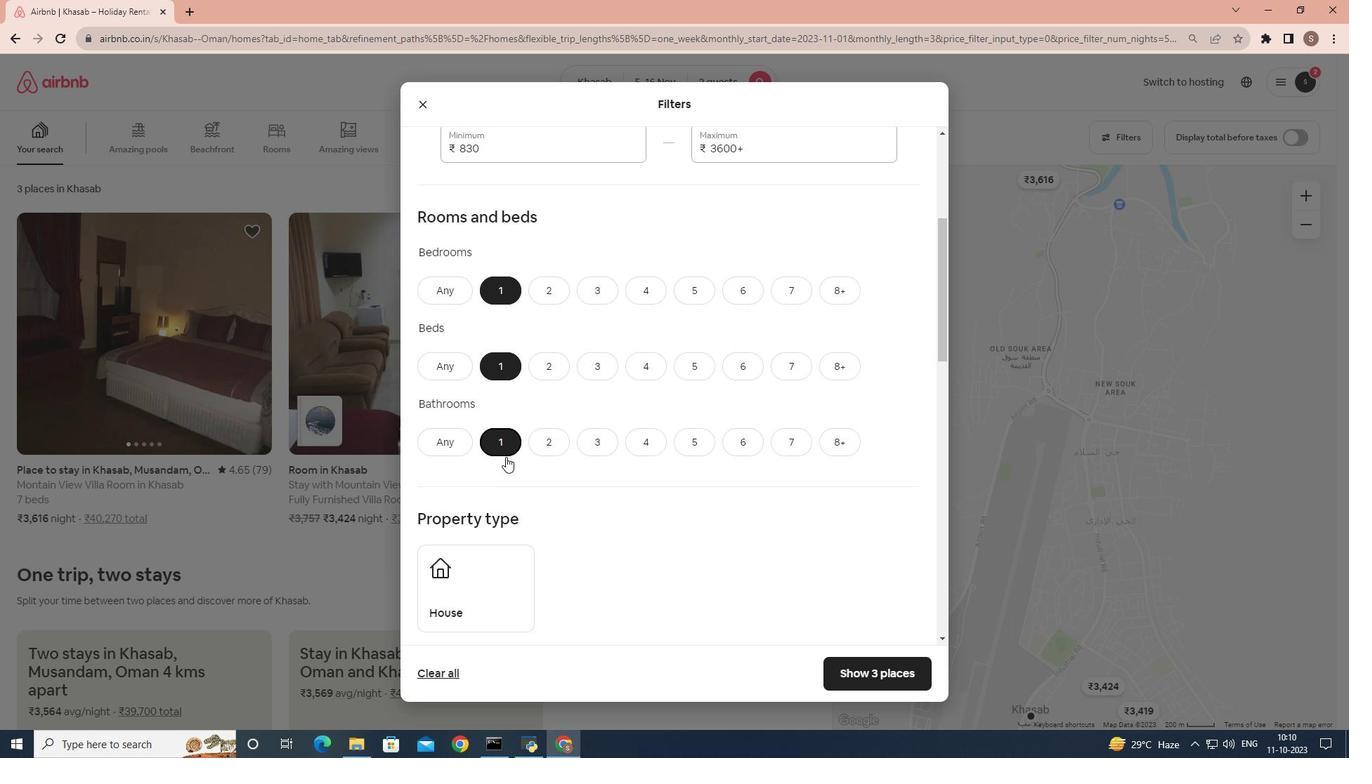 
Action: Mouse scrolled (505, 456) with delta (0, 0)
Screenshot: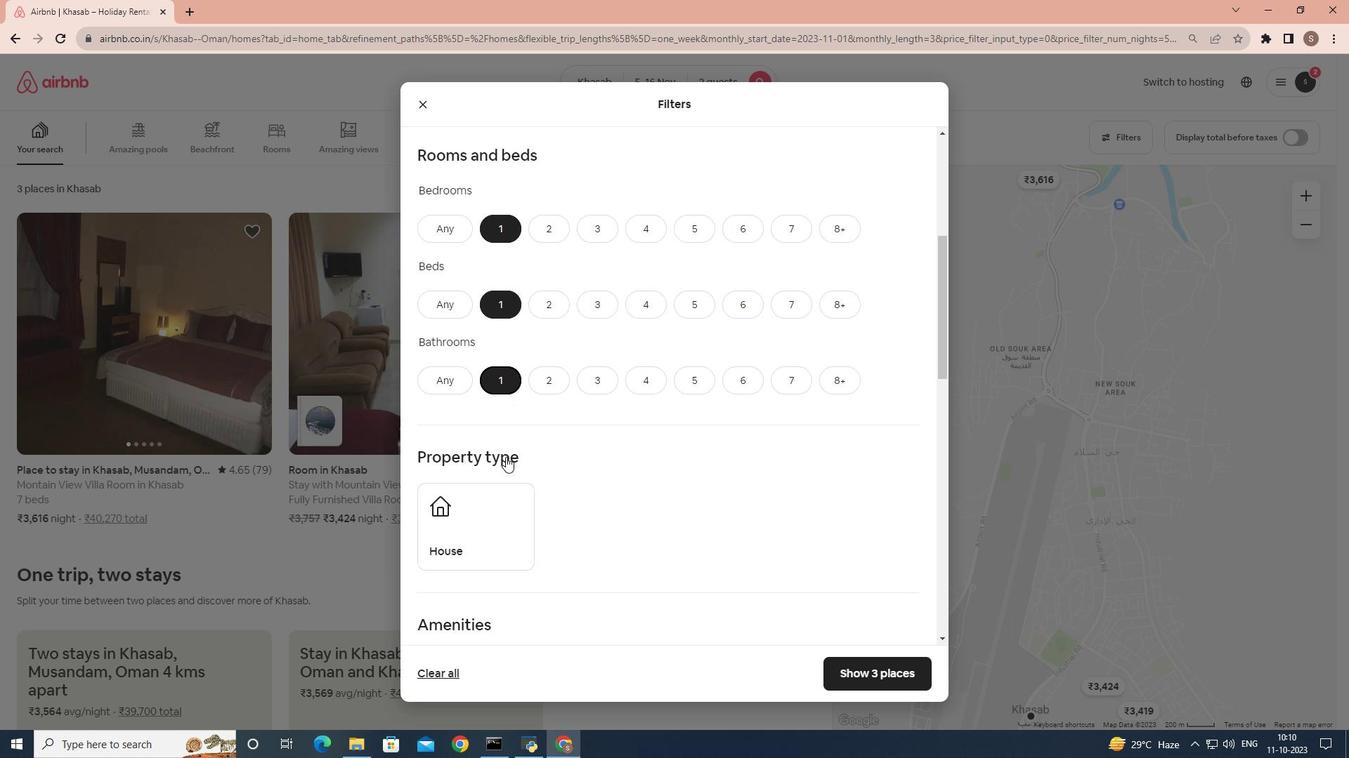 
Action: Mouse moved to (550, 467)
Screenshot: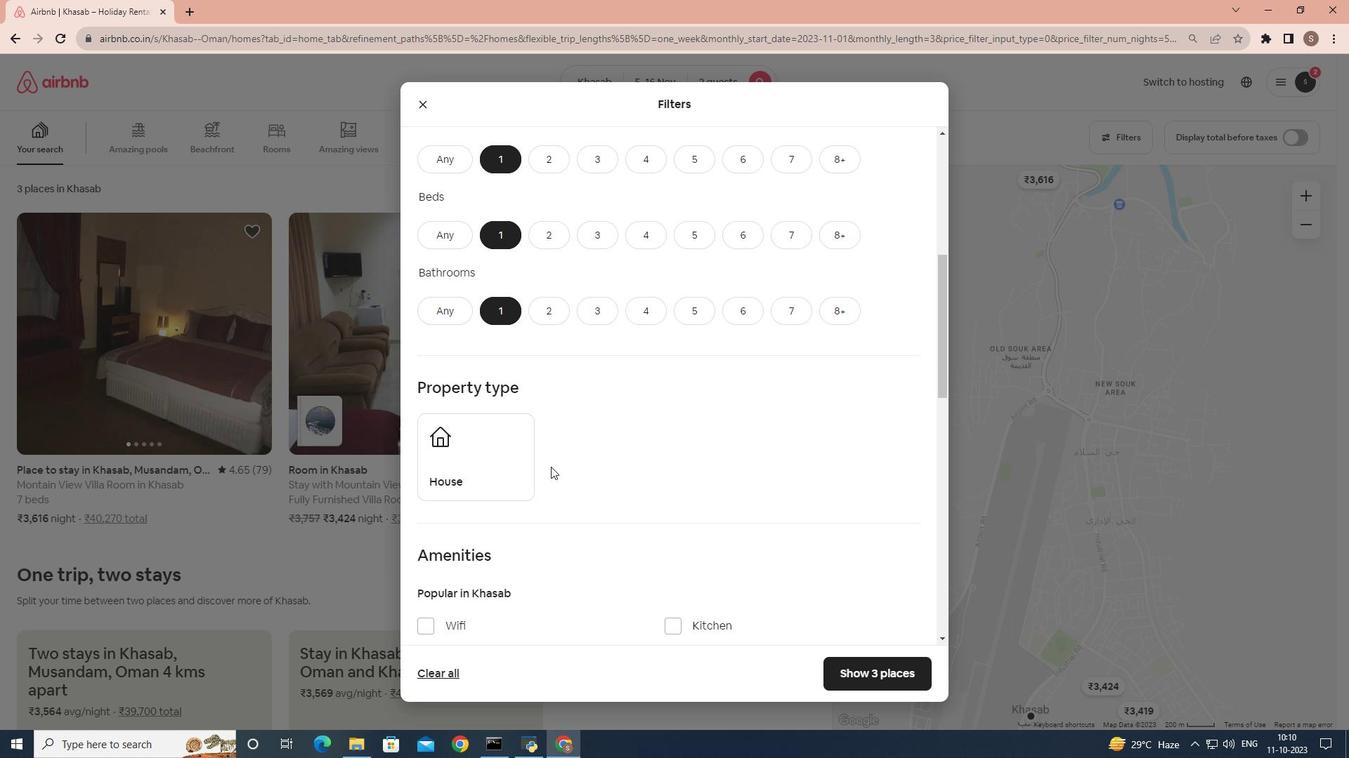 
Action: Mouse scrolled (550, 466) with delta (0, 0)
Screenshot: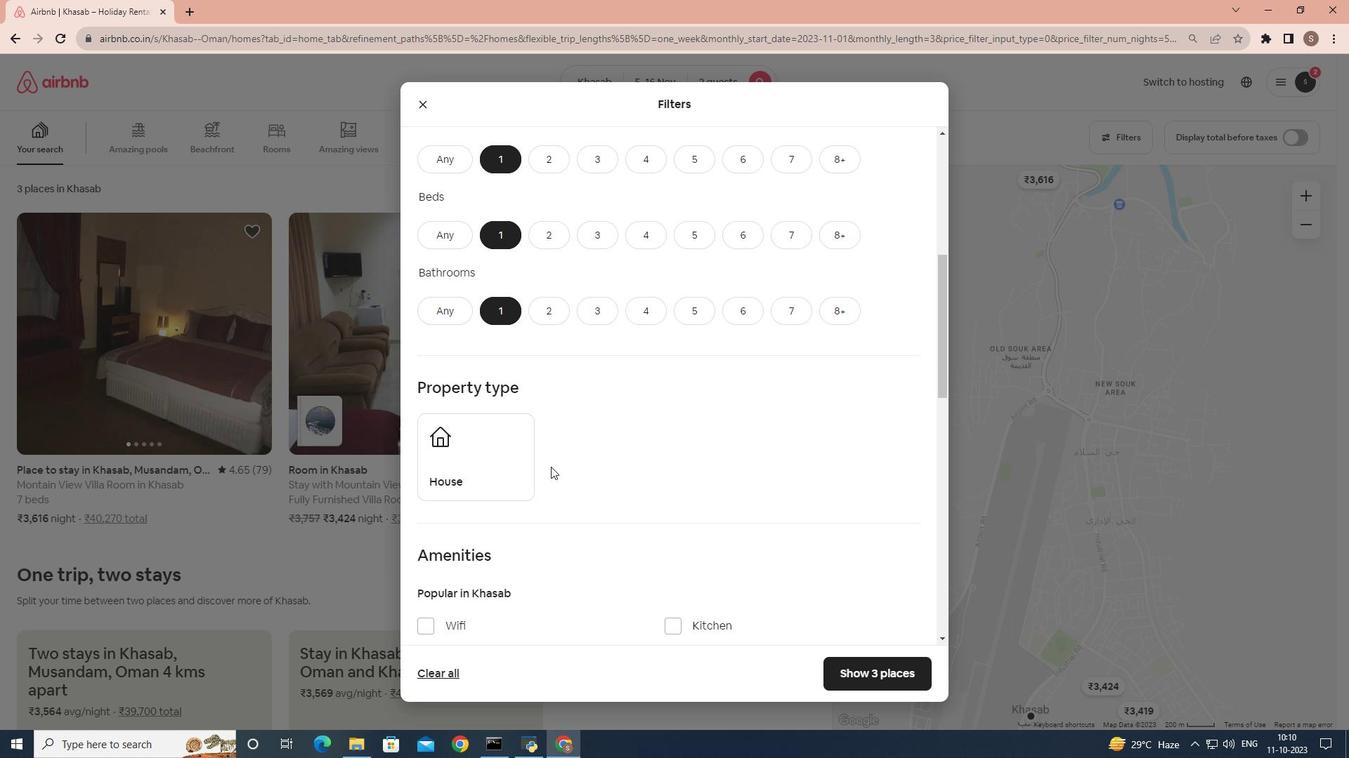 
Action: Mouse scrolled (550, 466) with delta (0, 0)
Screenshot: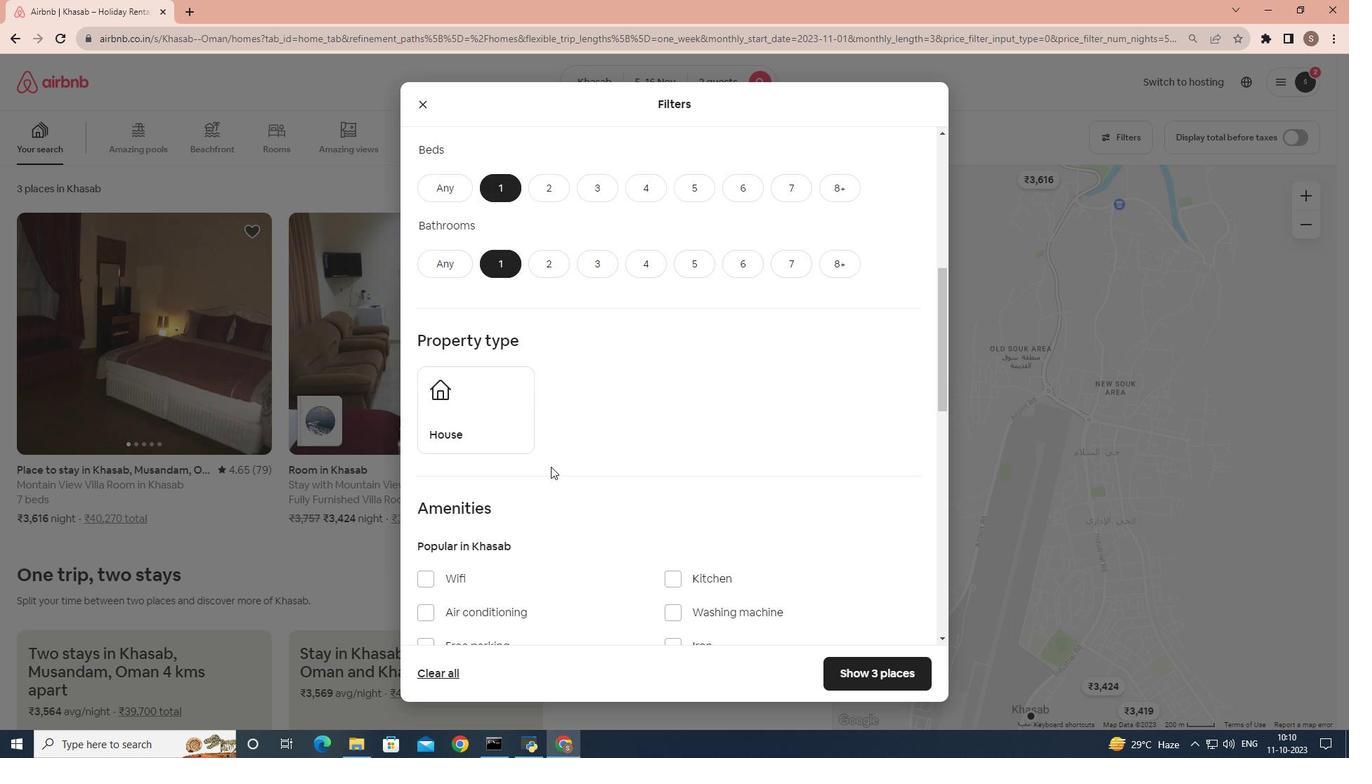 
Action: Mouse scrolled (550, 466) with delta (0, 0)
Screenshot: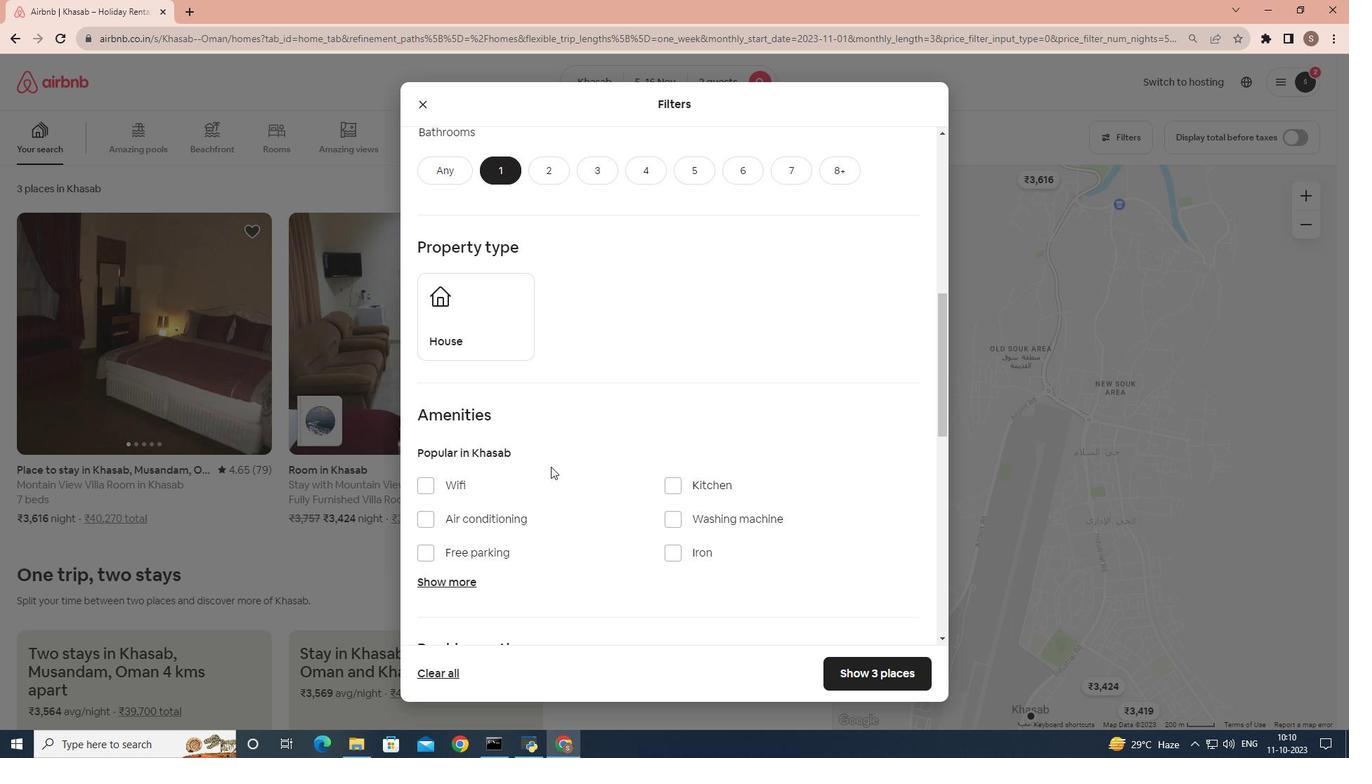 
Action: Mouse scrolled (550, 466) with delta (0, 0)
Screenshot: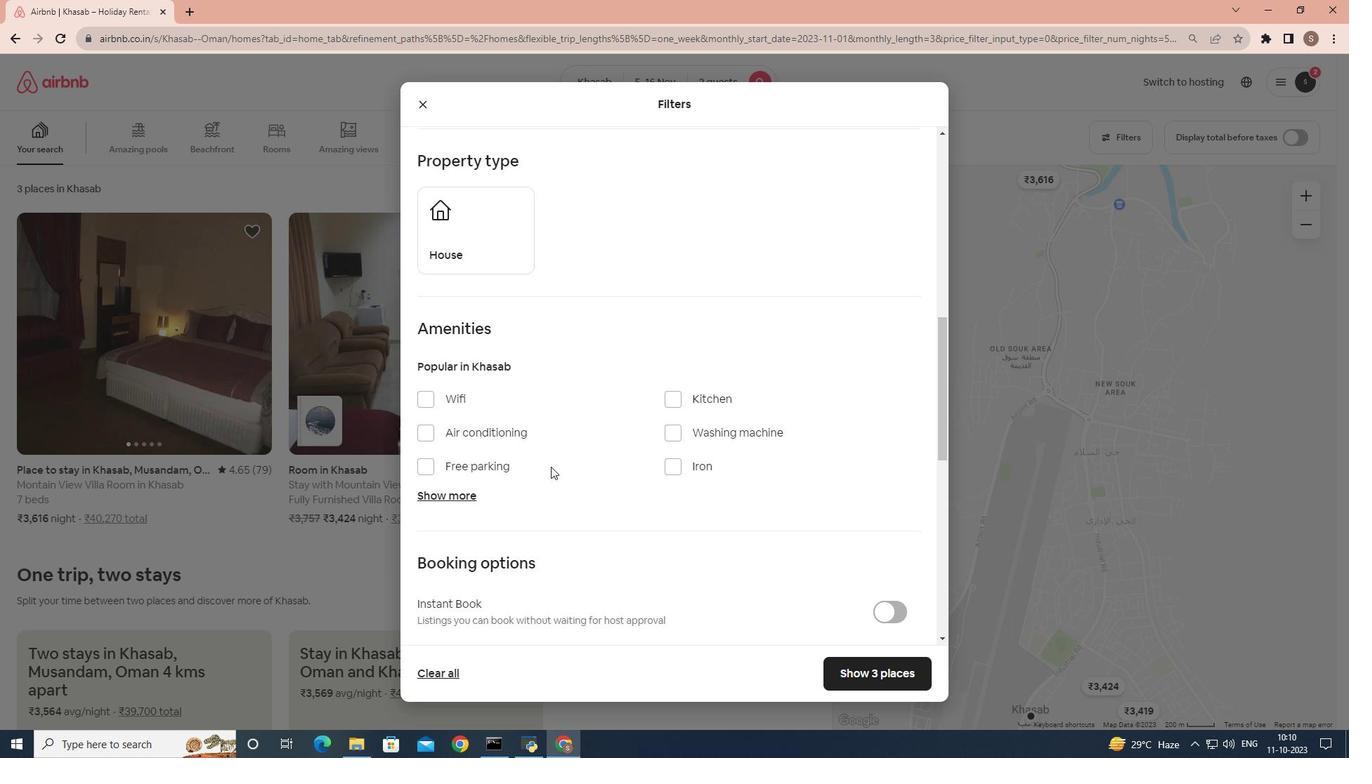 
Action: Mouse scrolled (550, 466) with delta (0, 0)
Screenshot: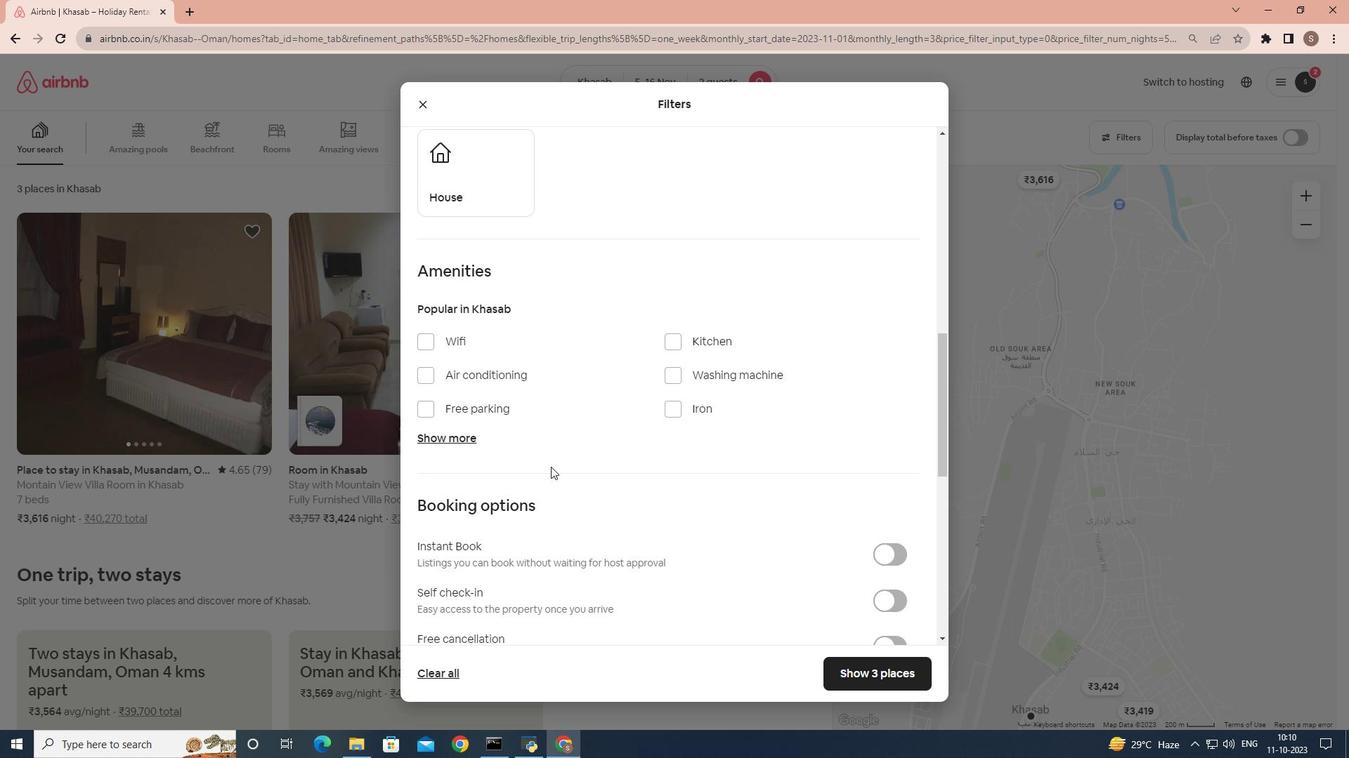 
Action: Mouse moved to (598, 480)
Screenshot: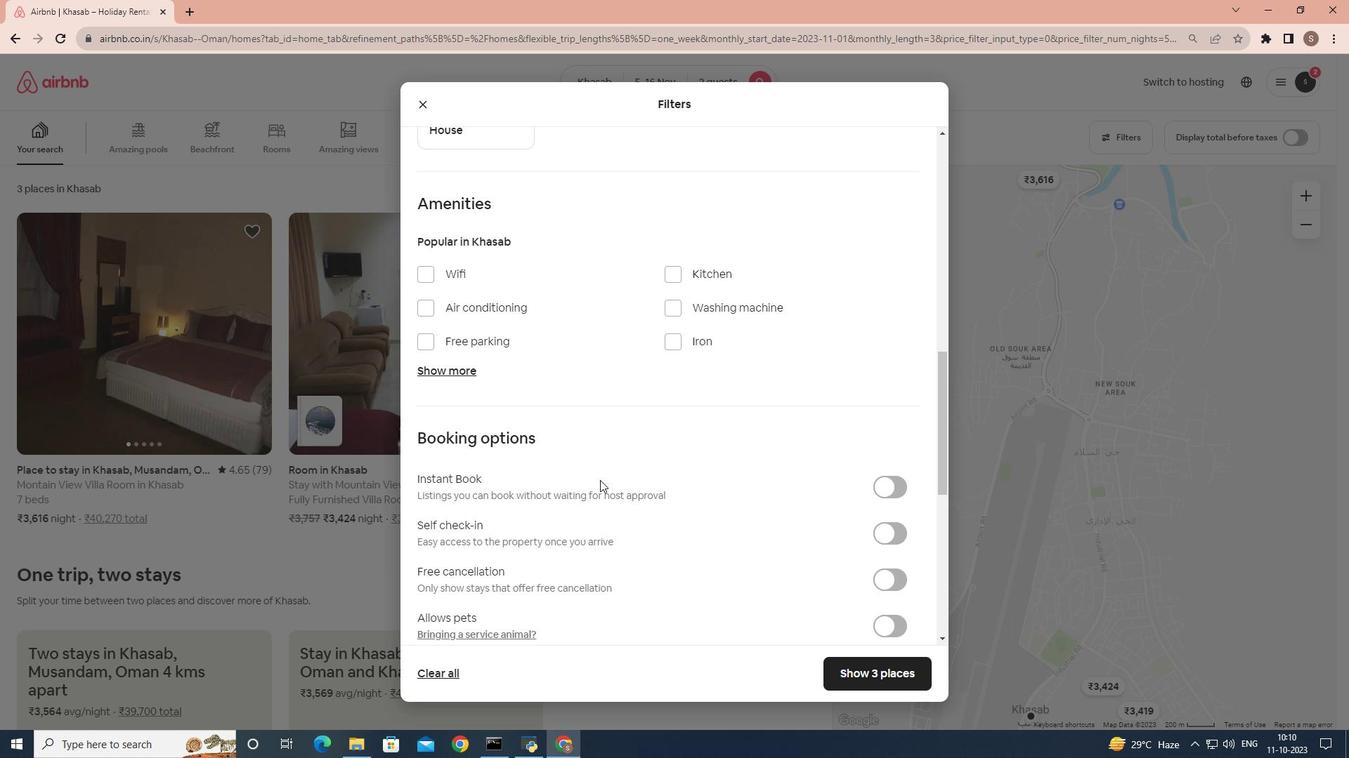 
Action: Mouse scrolled (598, 479) with delta (0, 0)
Screenshot: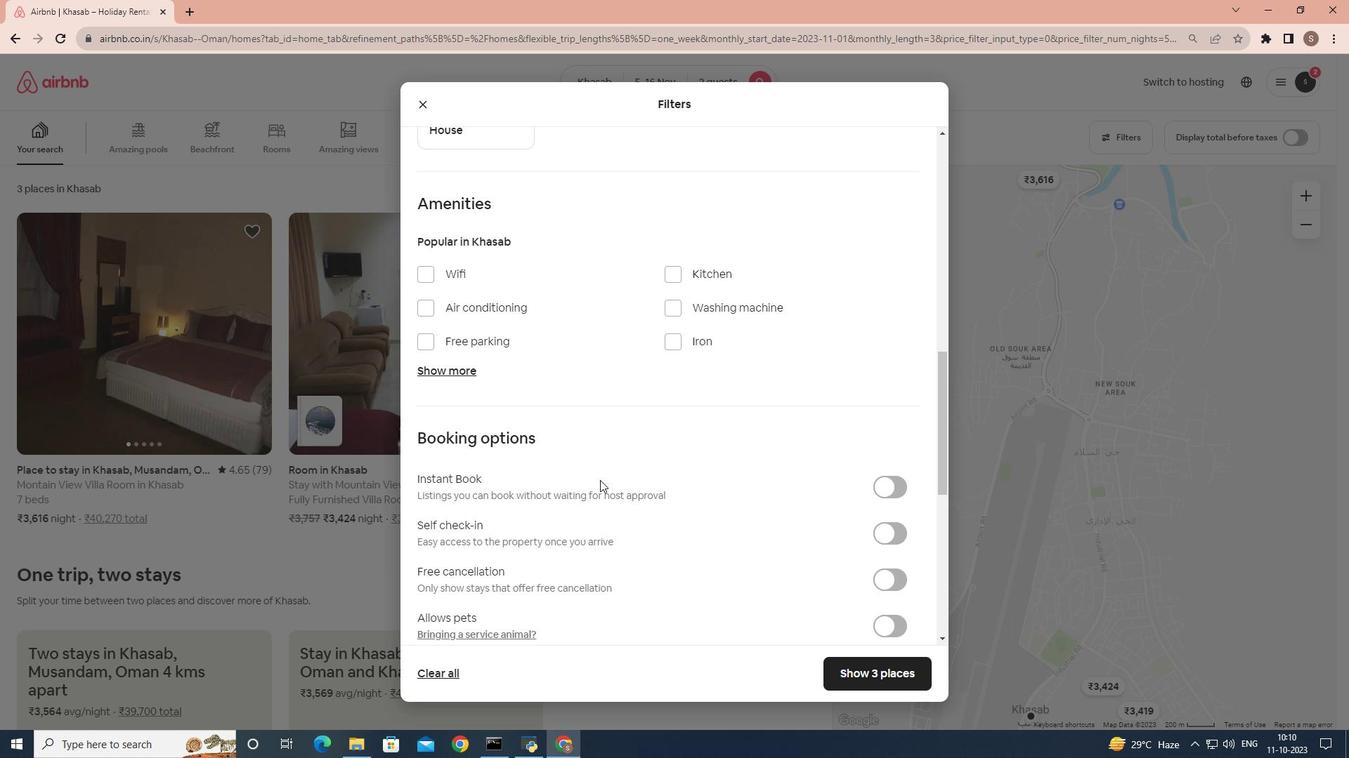 
Action: Mouse moved to (887, 458)
Screenshot: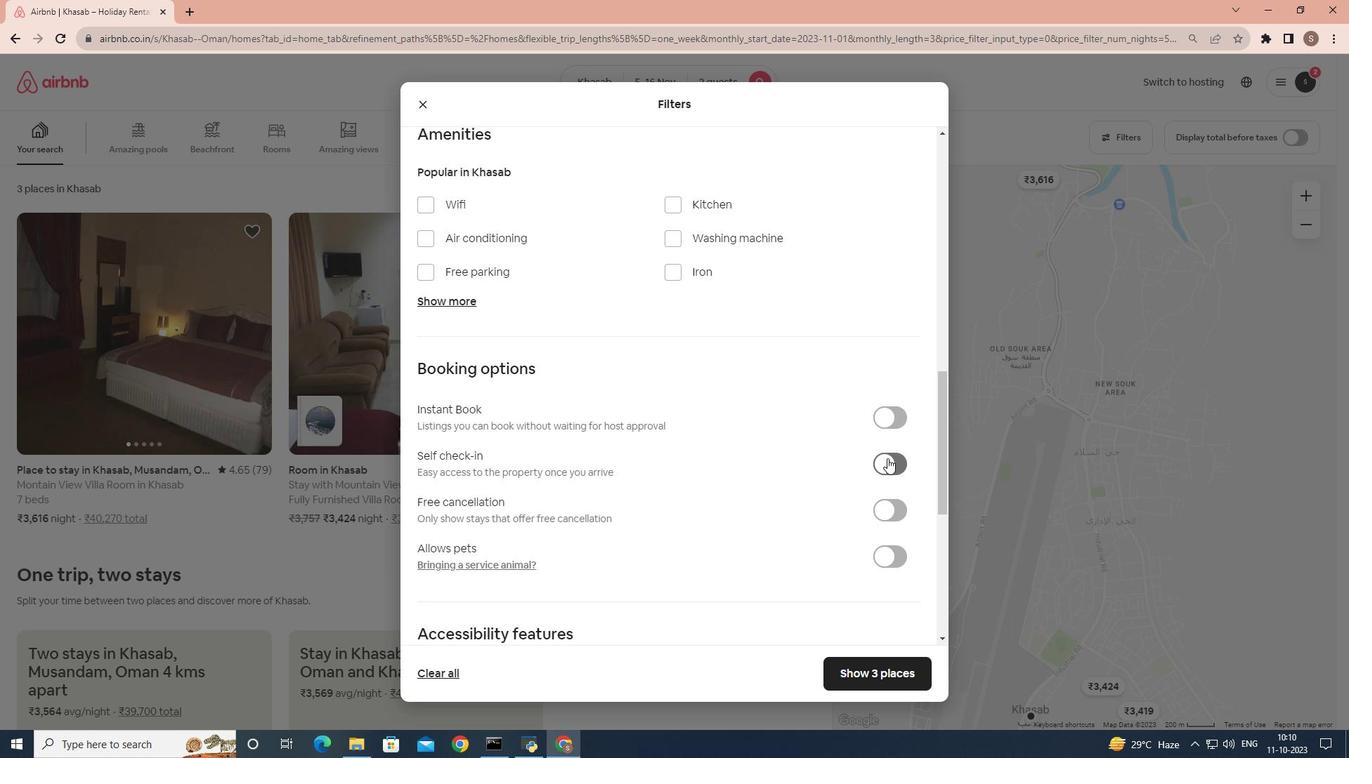 
Action: Mouse pressed left at (887, 458)
Screenshot: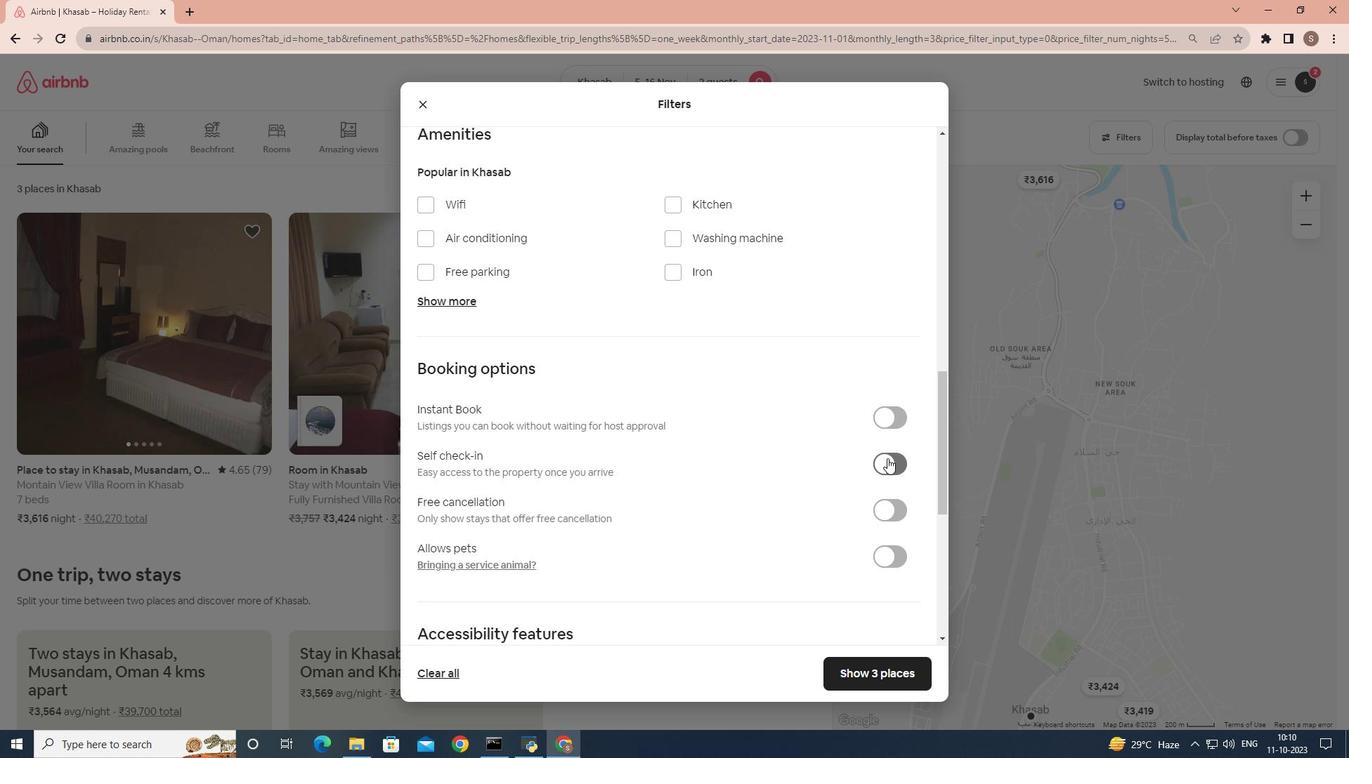 
Action: Mouse moved to (810, 480)
Screenshot: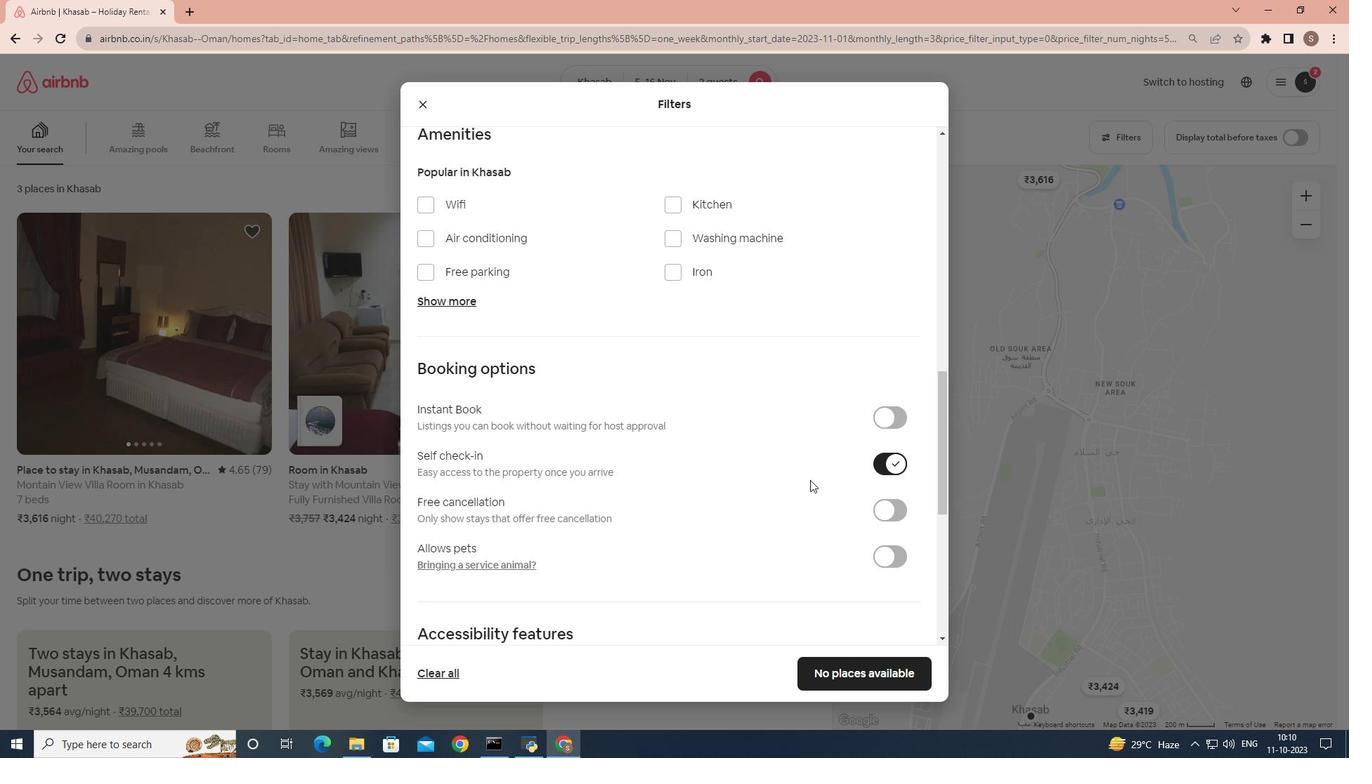 
Action: Mouse scrolled (810, 479) with delta (0, 0)
Screenshot: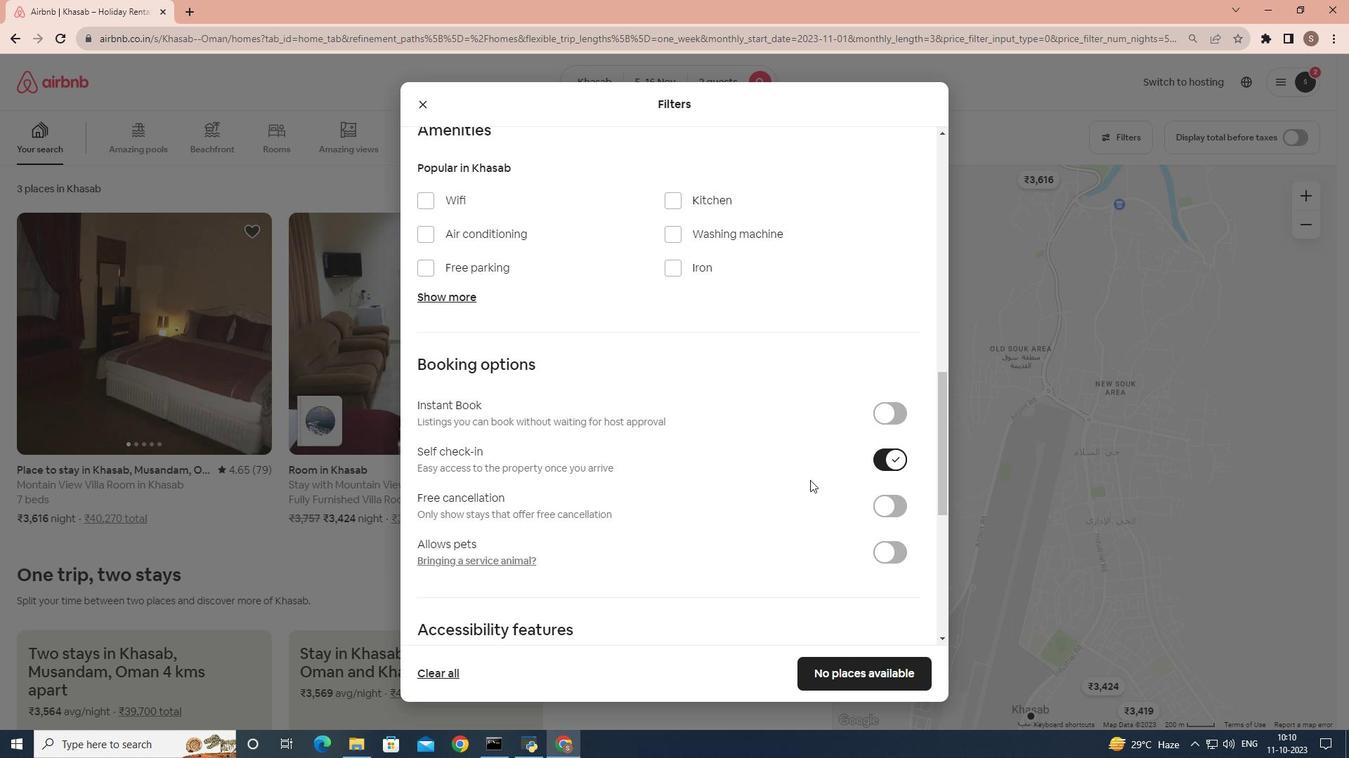 
